 Task: Create a due date automation trigger when advanced on, on the tuesday after a card is due add fields with custom field "Resume" set to a date between 1 and 7 days from now at 11:00 AM.
Action: Mouse moved to (1255, 103)
Screenshot: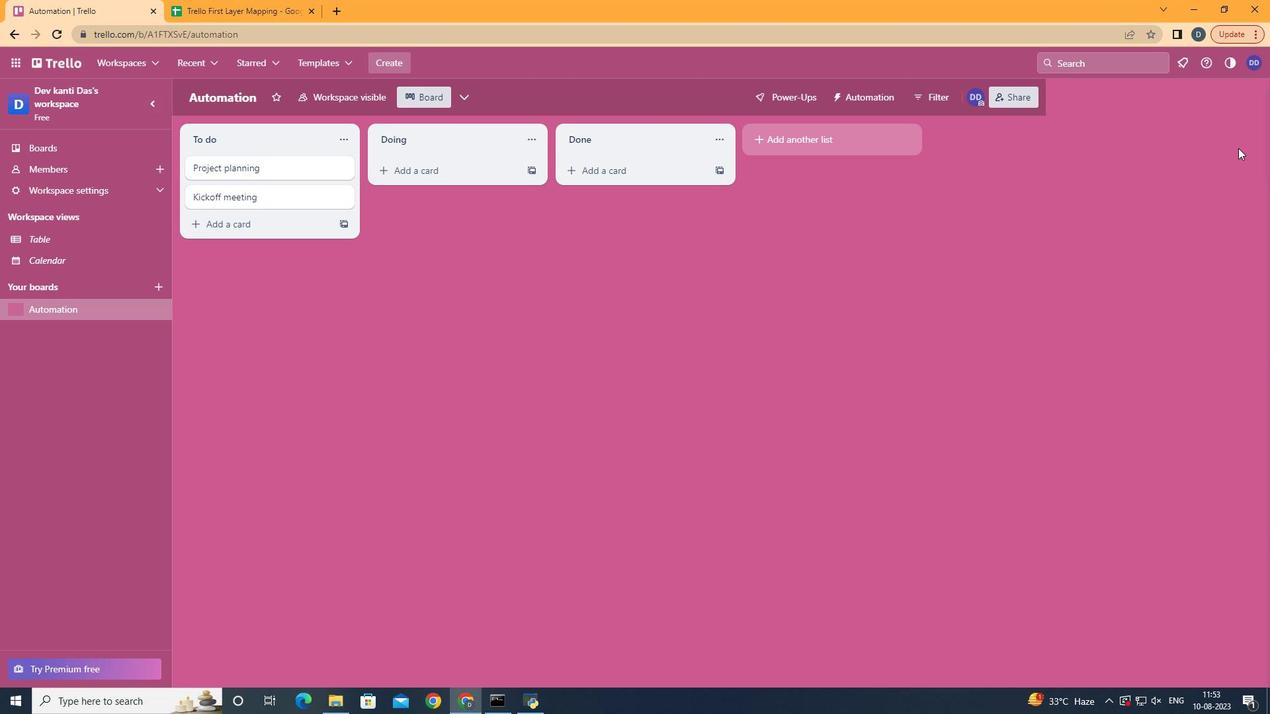 
Action: Mouse pressed left at (1255, 103)
Screenshot: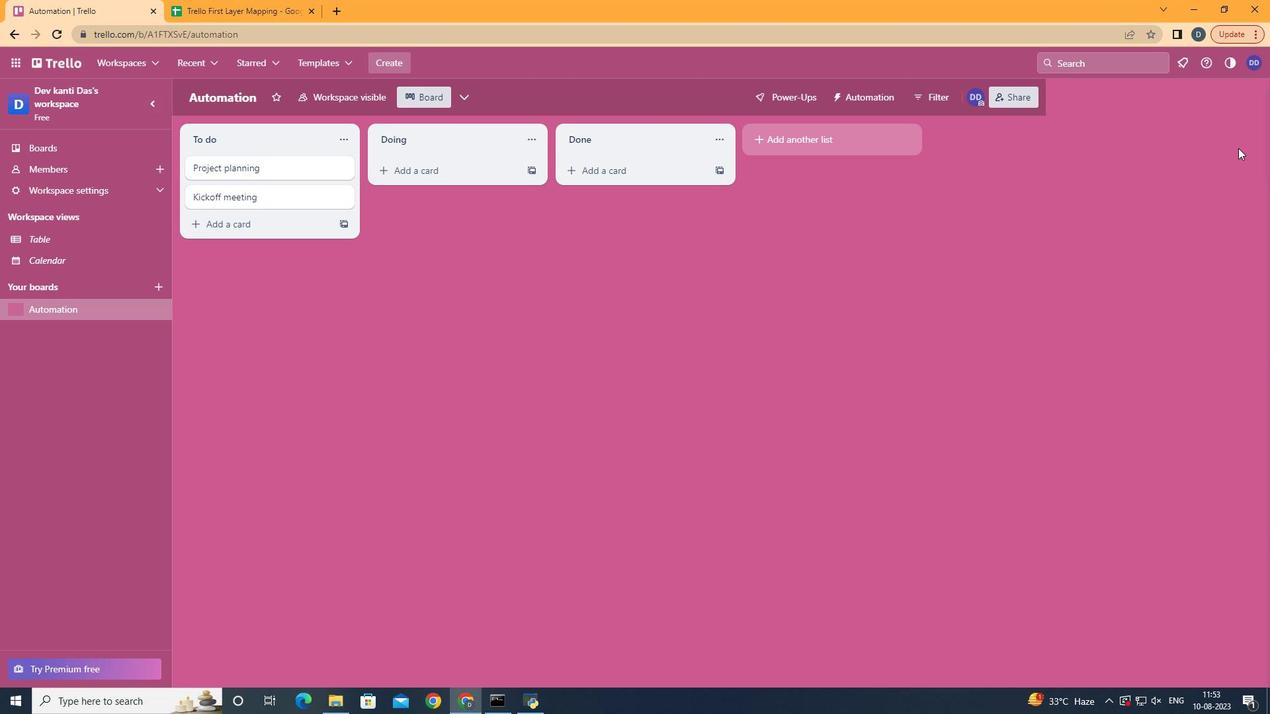 
Action: Mouse moved to (1162, 291)
Screenshot: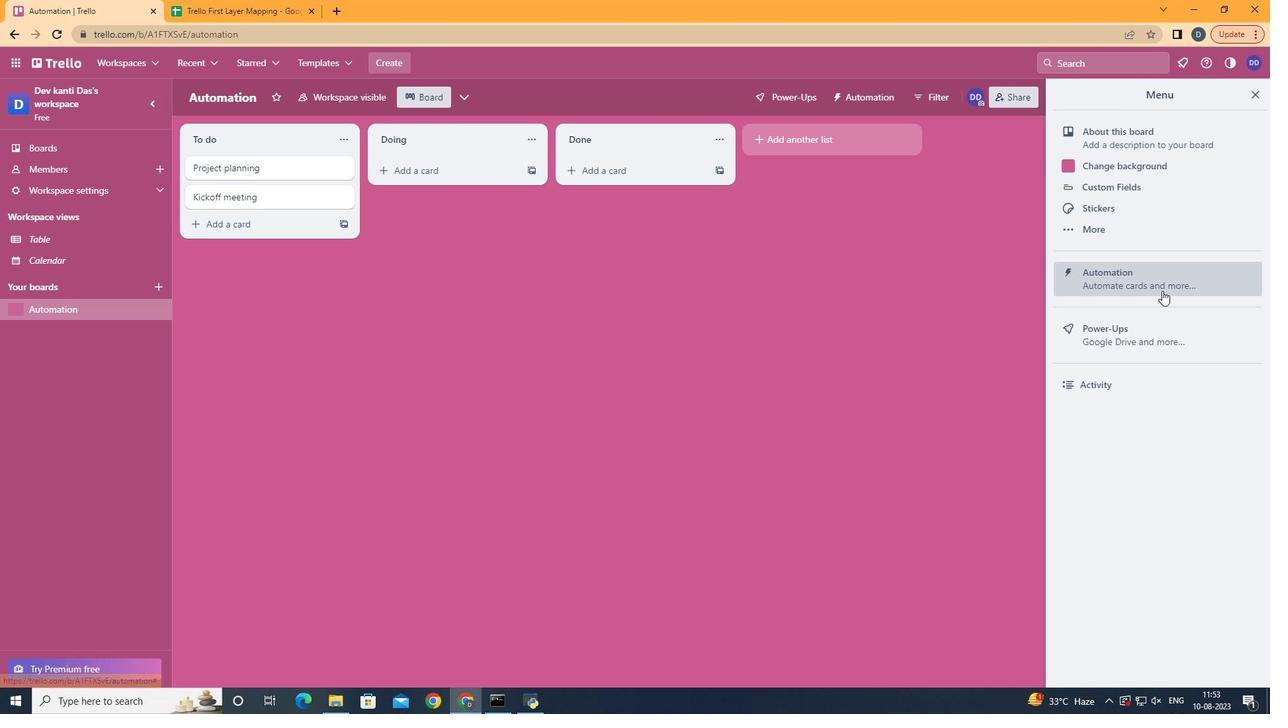 
Action: Mouse pressed left at (1162, 291)
Screenshot: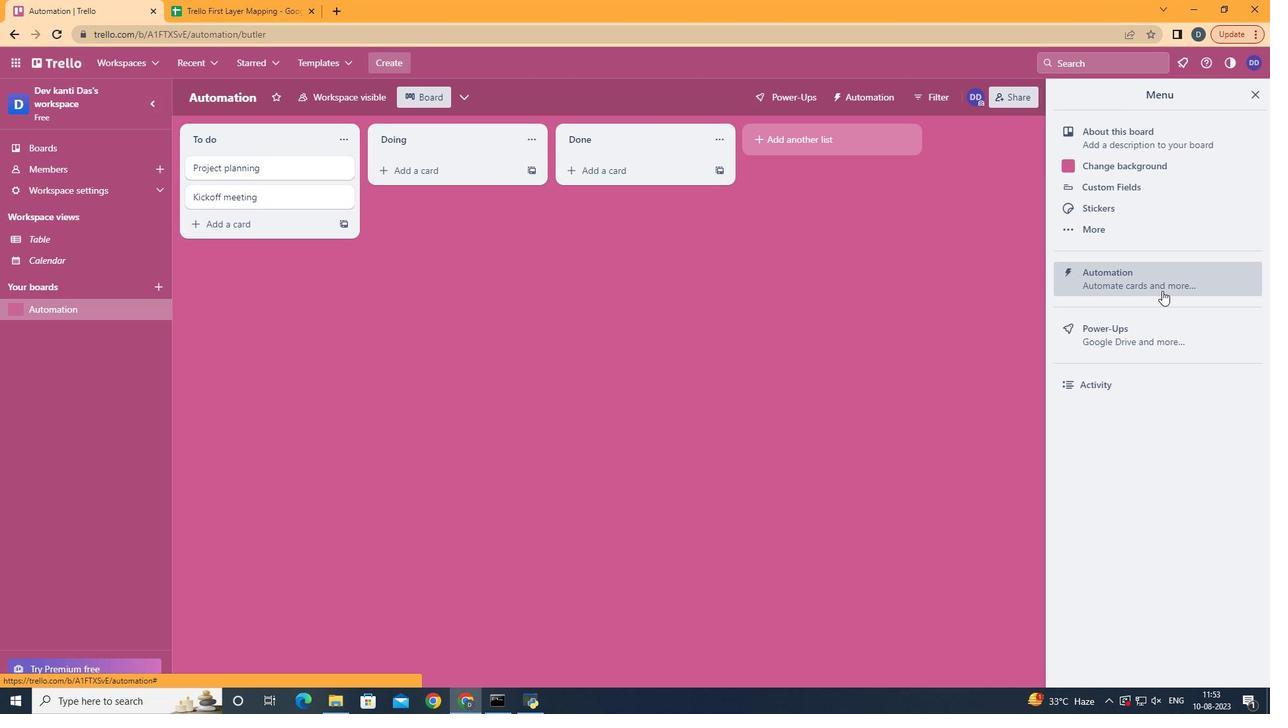 
Action: Mouse moved to (238, 256)
Screenshot: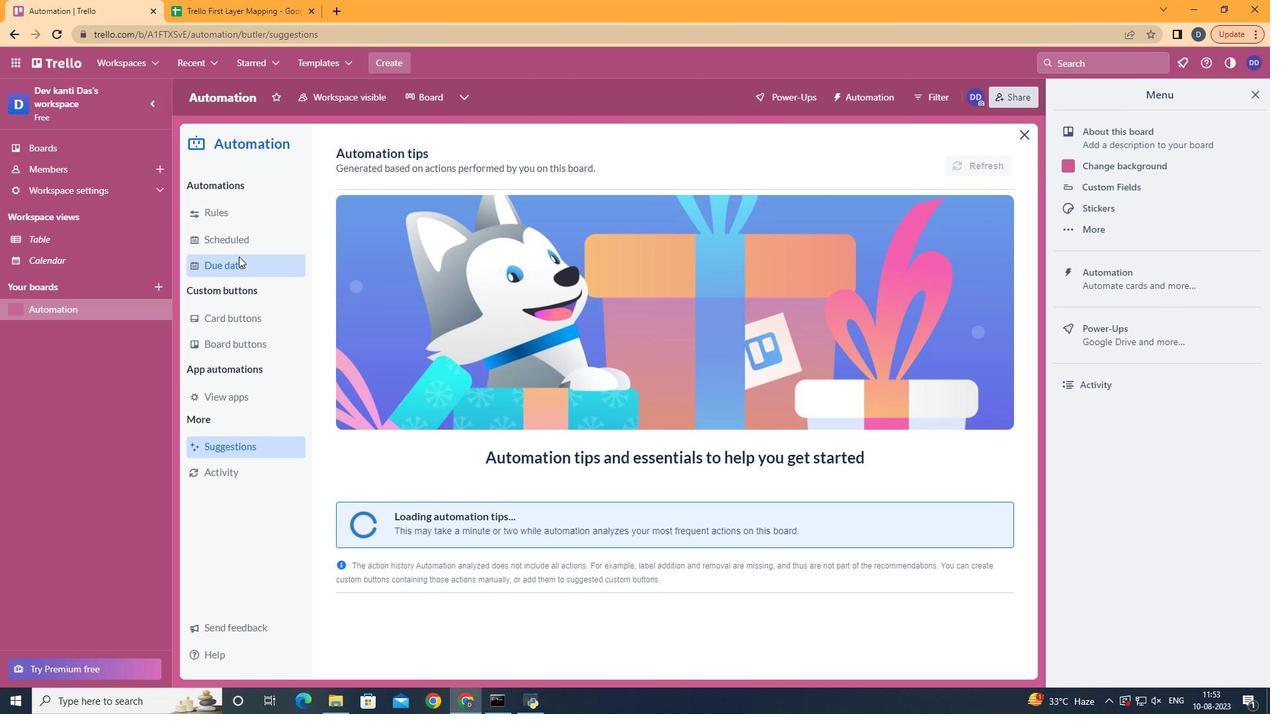 
Action: Mouse pressed left at (238, 256)
Screenshot: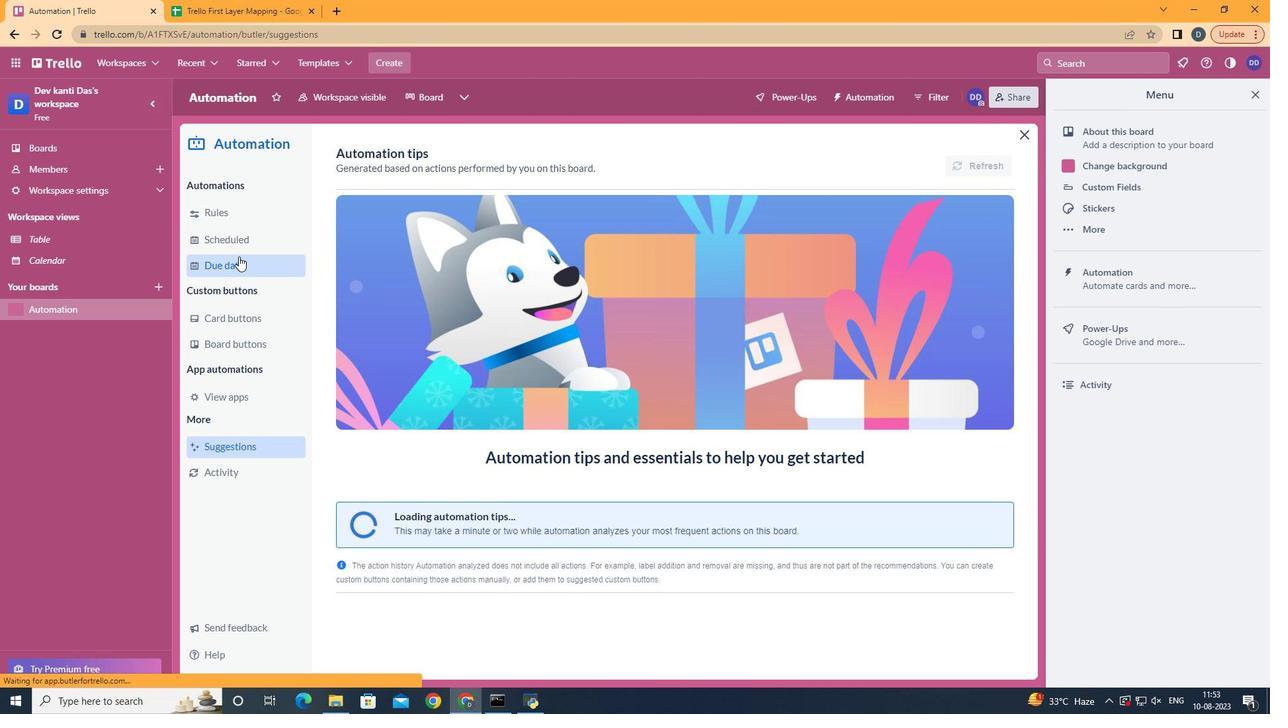 
Action: Mouse moved to (930, 158)
Screenshot: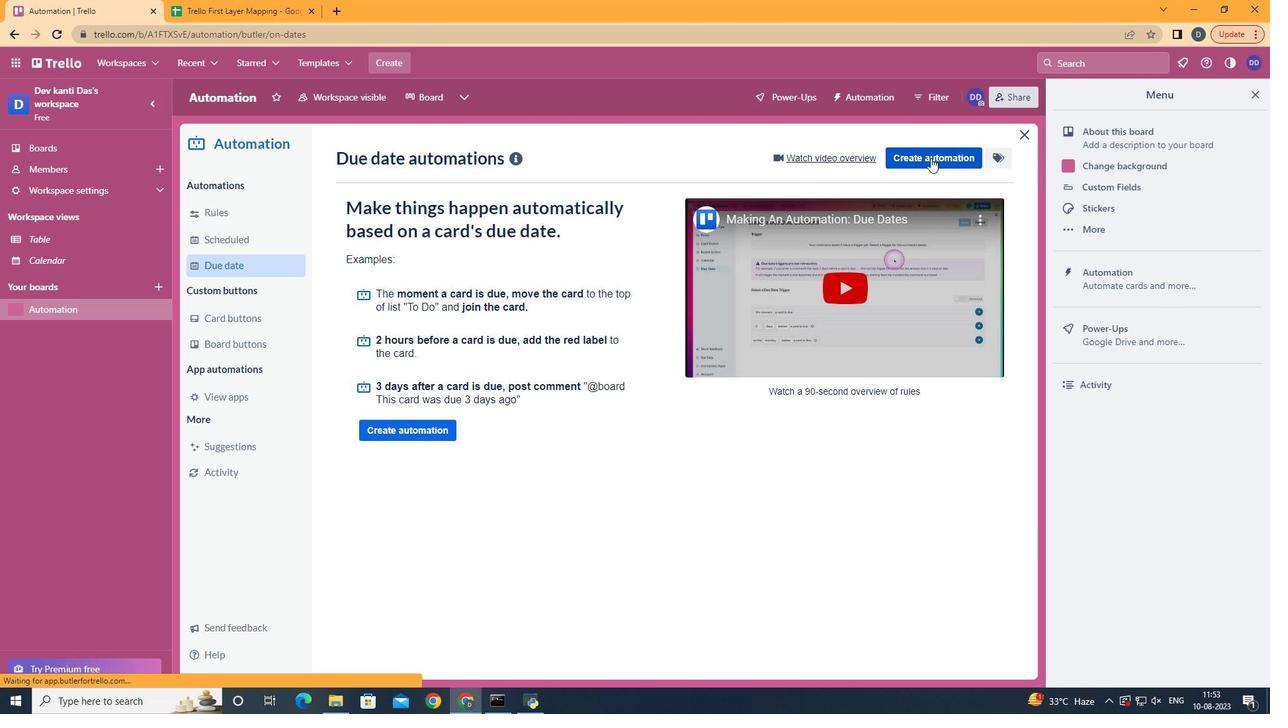 
Action: Mouse pressed left at (930, 158)
Screenshot: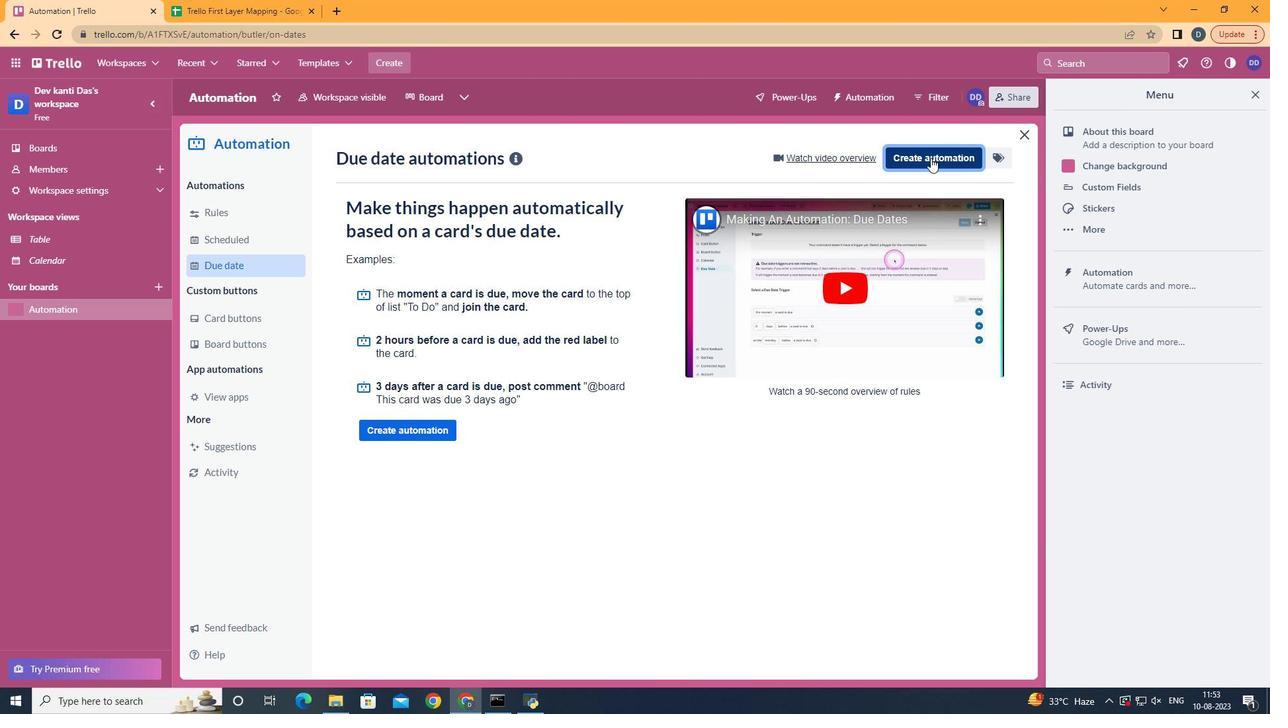
Action: Mouse moved to (725, 281)
Screenshot: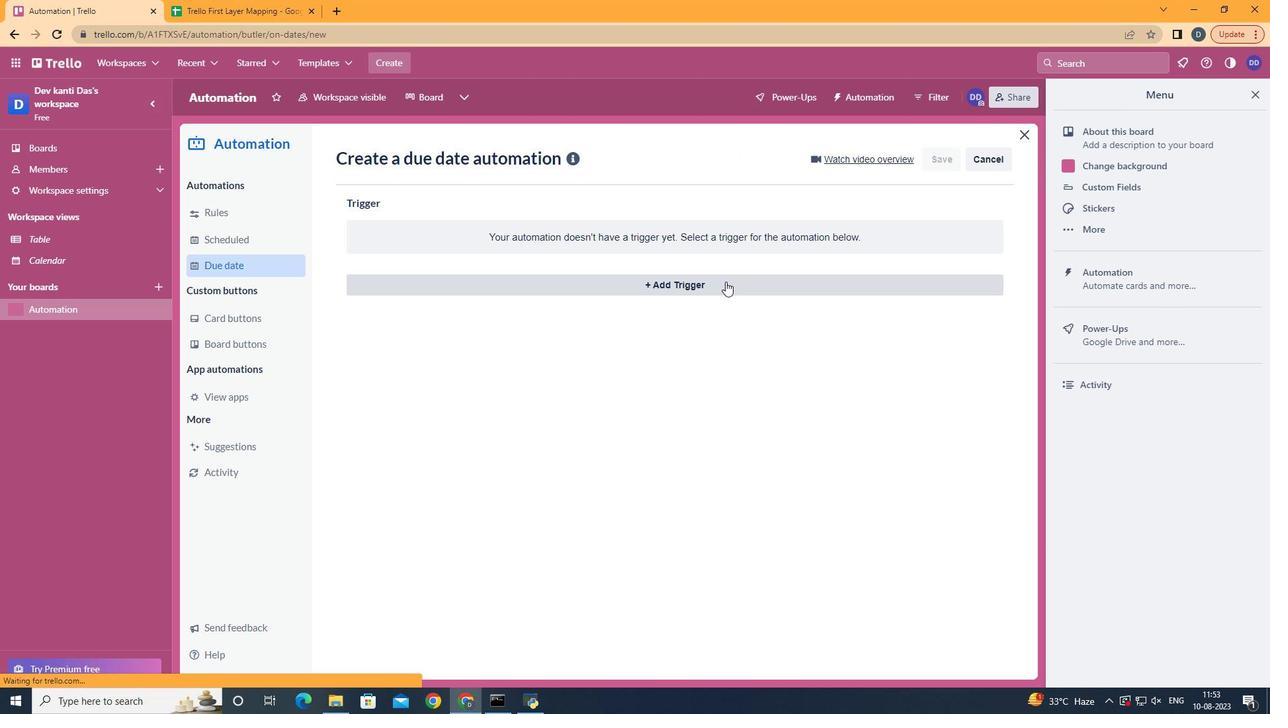 
Action: Mouse pressed left at (725, 281)
Screenshot: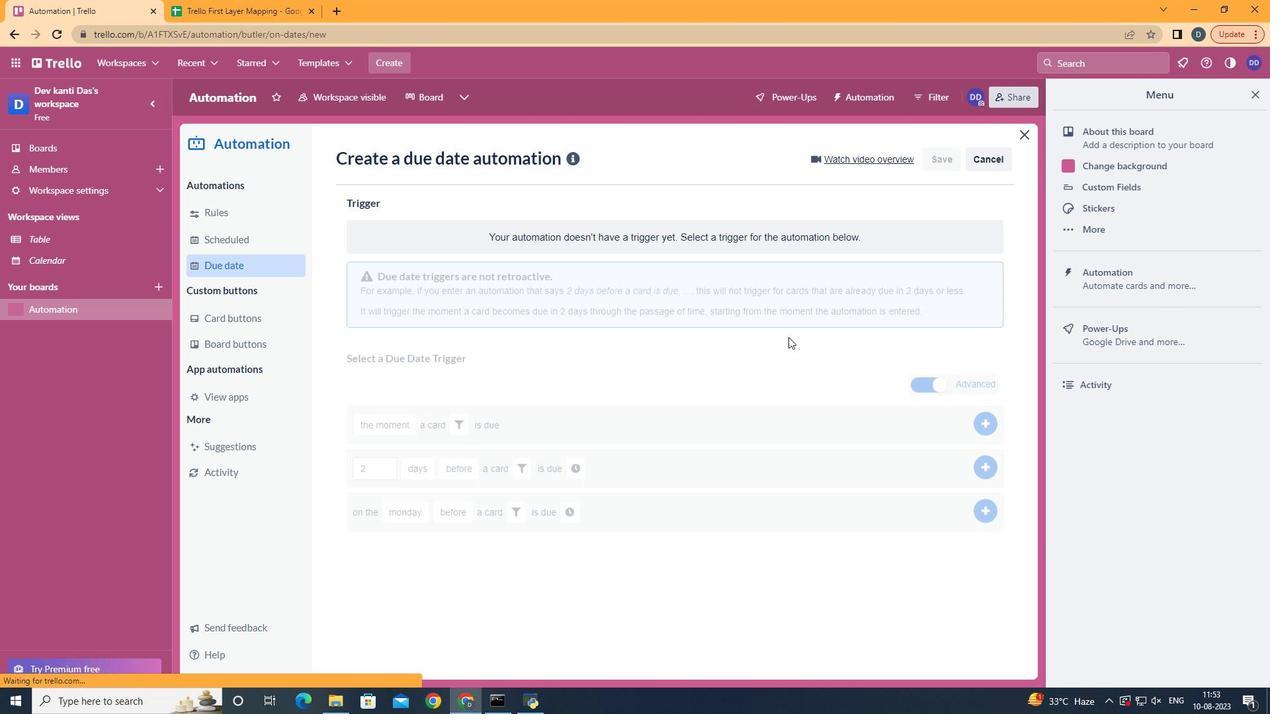 
Action: Mouse moved to (420, 364)
Screenshot: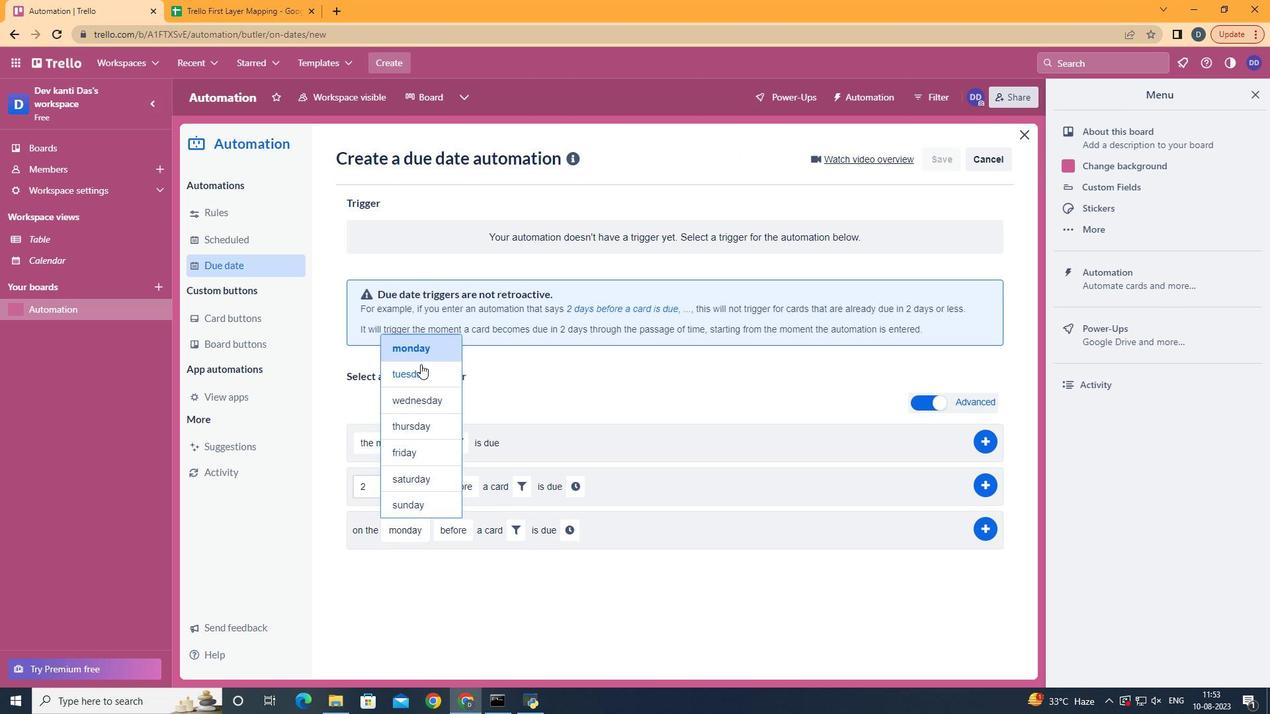 
Action: Mouse pressed left at (420, 364)
Screenshot: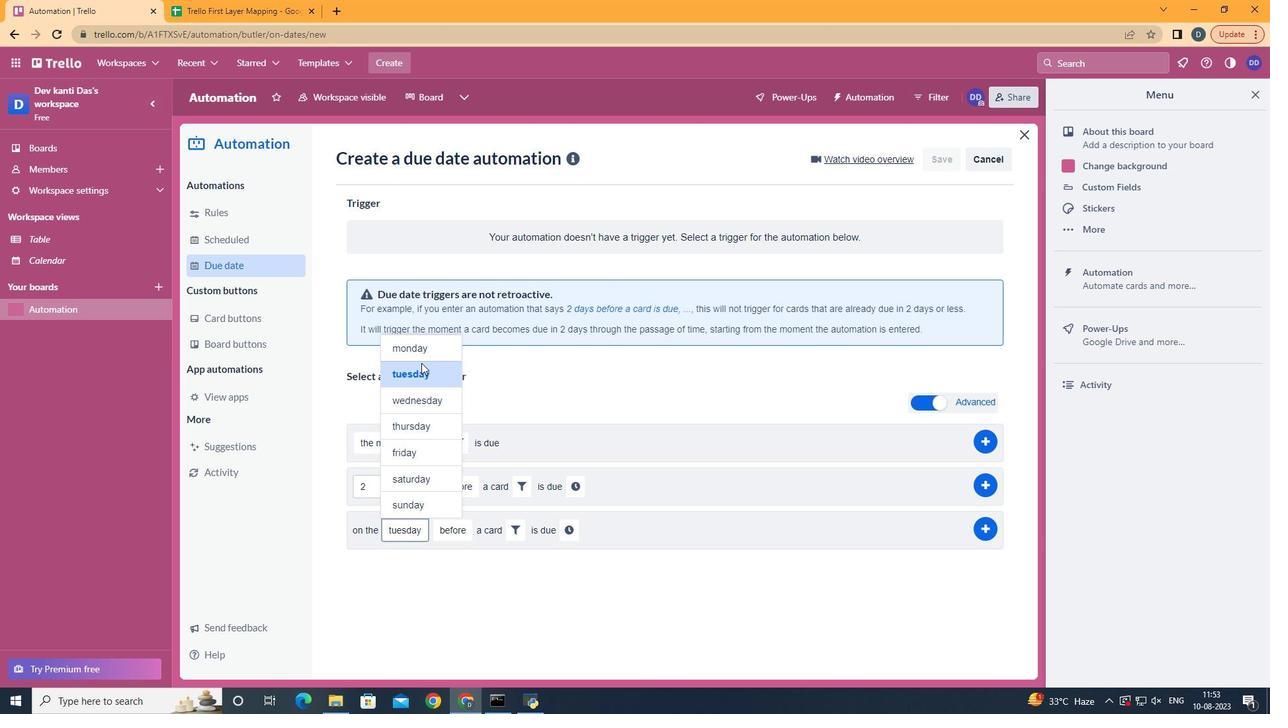 
Action: Mouse moved to (463, 572)
Screenshot: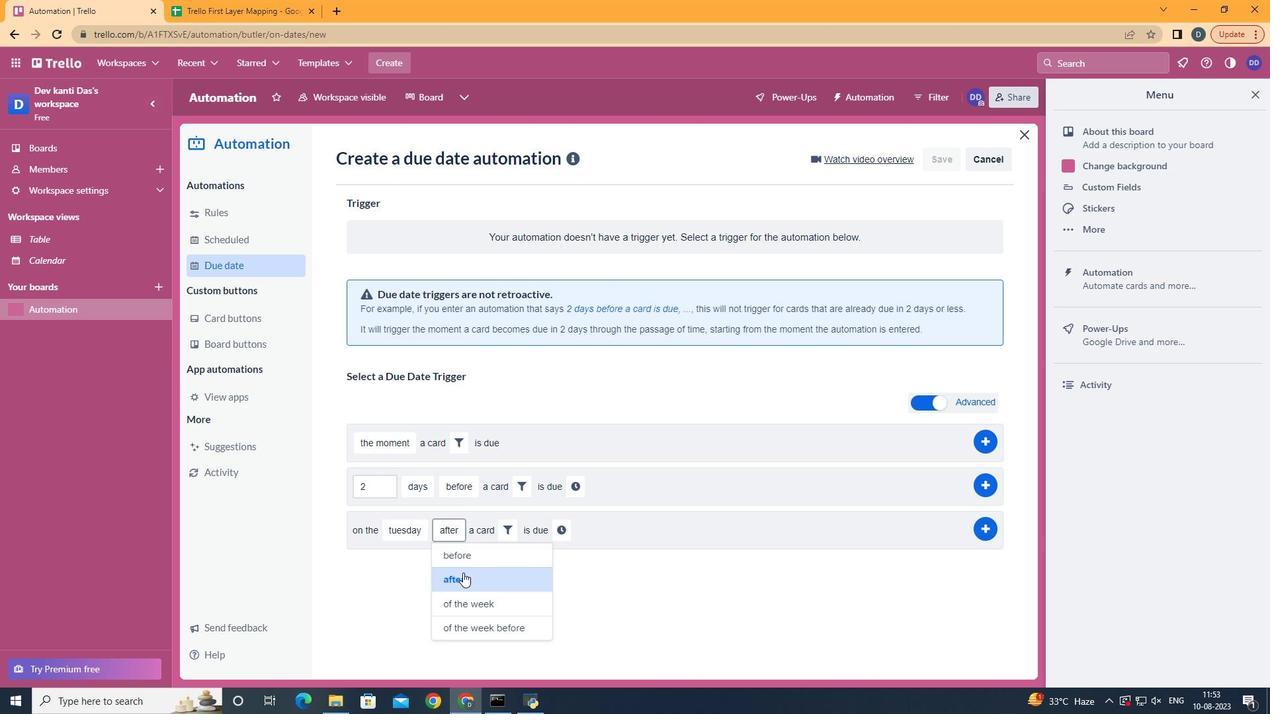 
Action: Mouse pressed left at (463, 572)
Screenshot: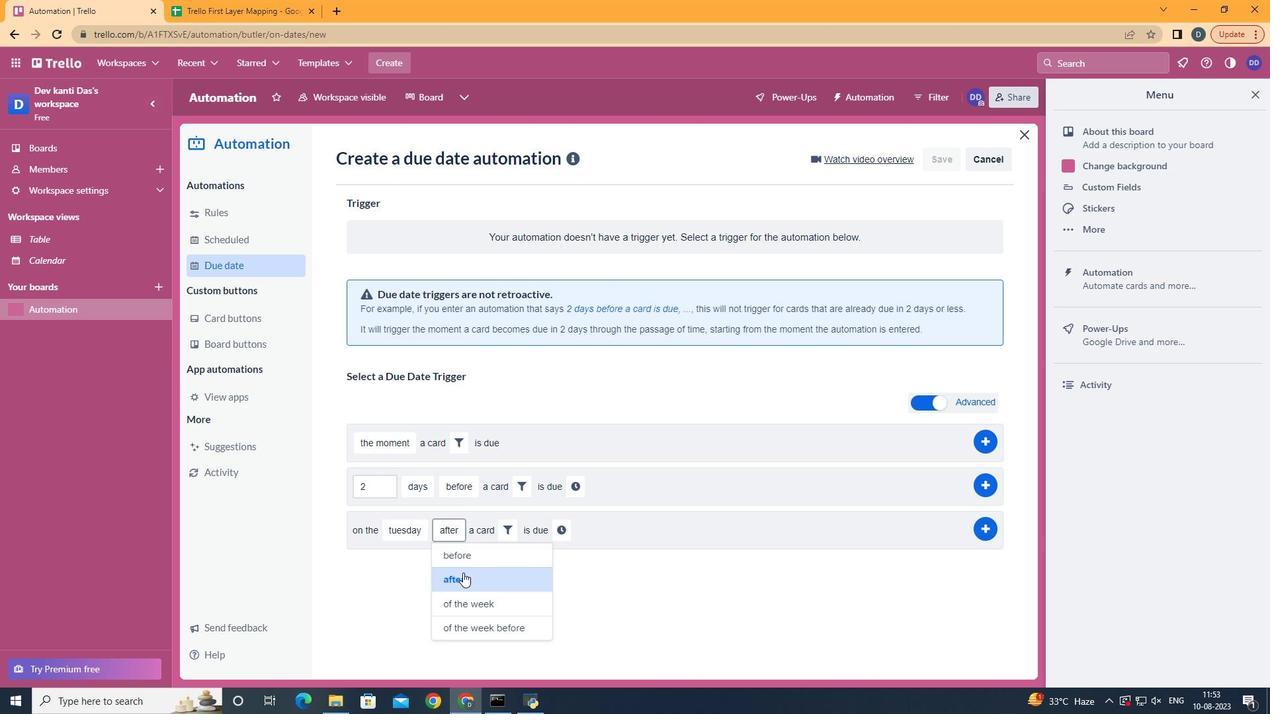 
Action: Mouse moved to (511, 533)
Screenshot: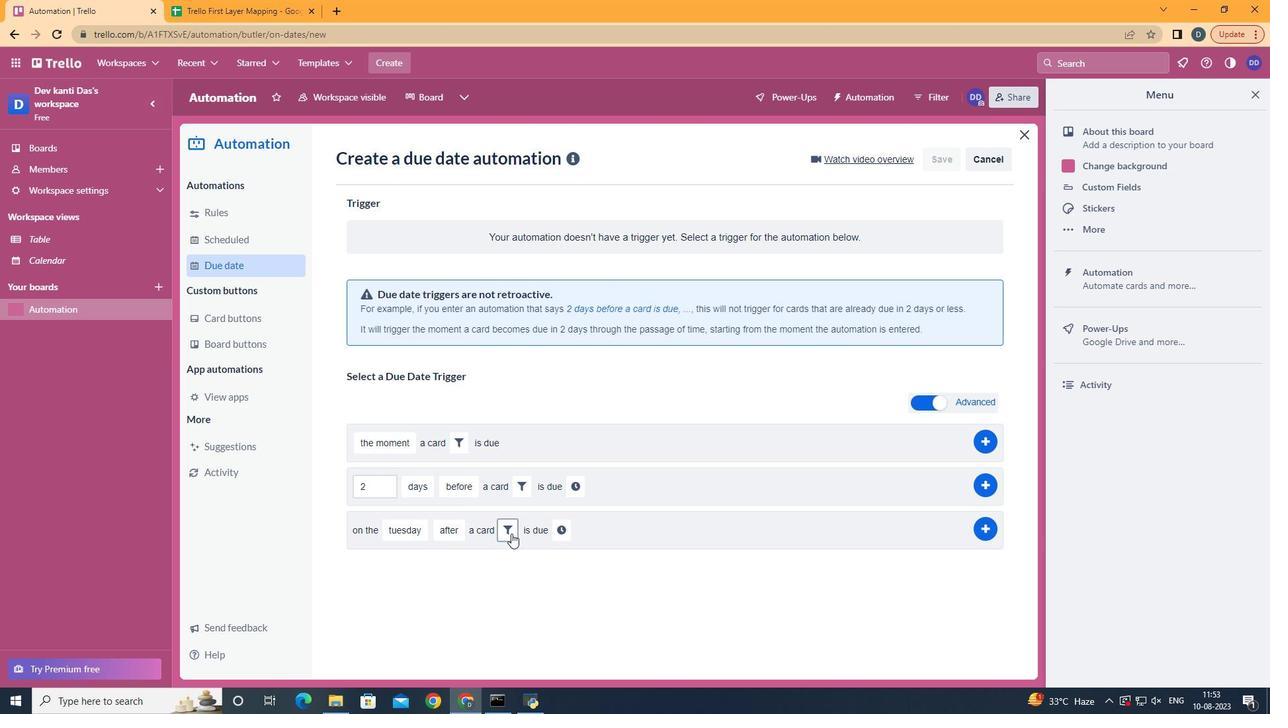 
Action: Mouse pressed left at (511, 533)
Screenshot: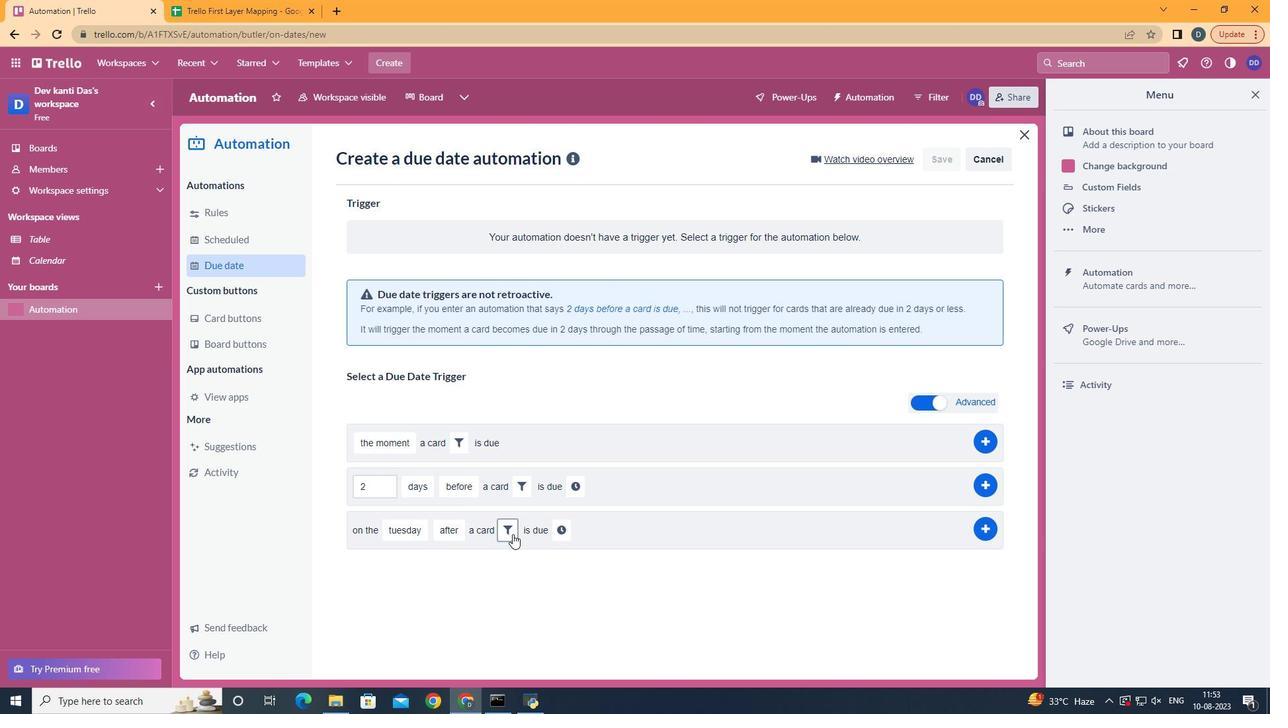 
Action: Mouse moved to (713, 573)
Screenshot: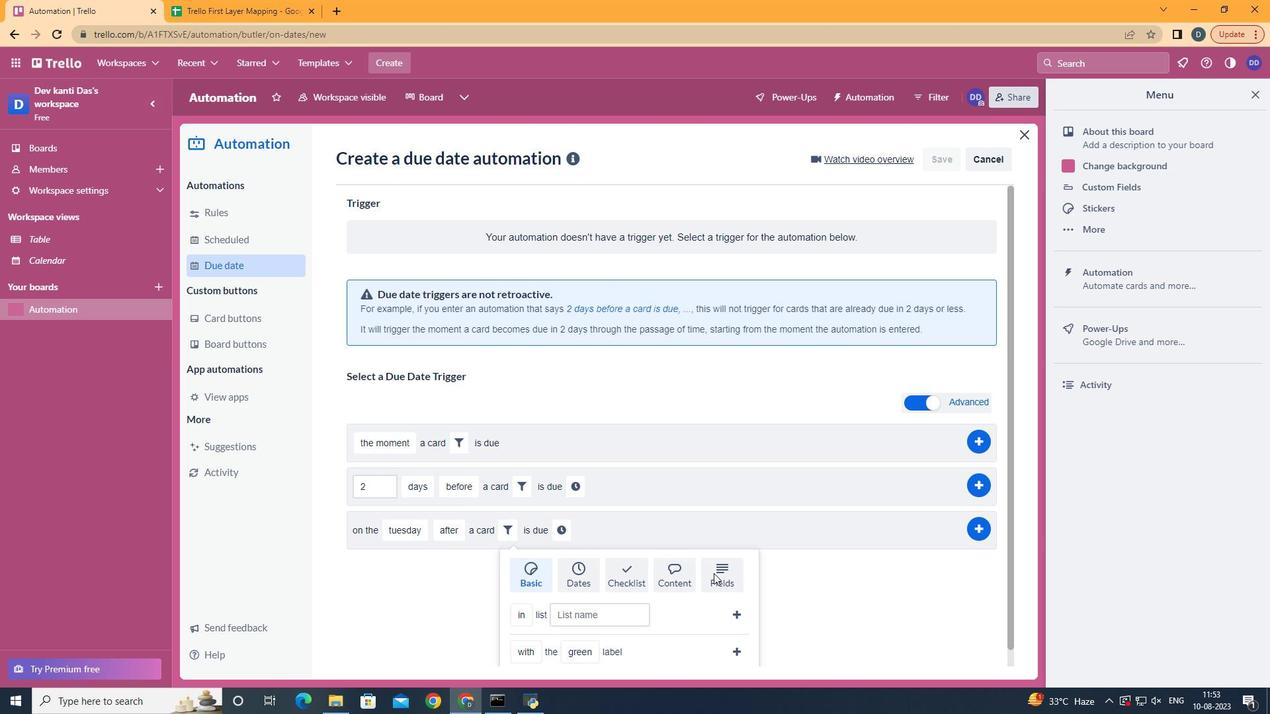 
Action: Mouse pressed left at (713, 573)
Screenshot: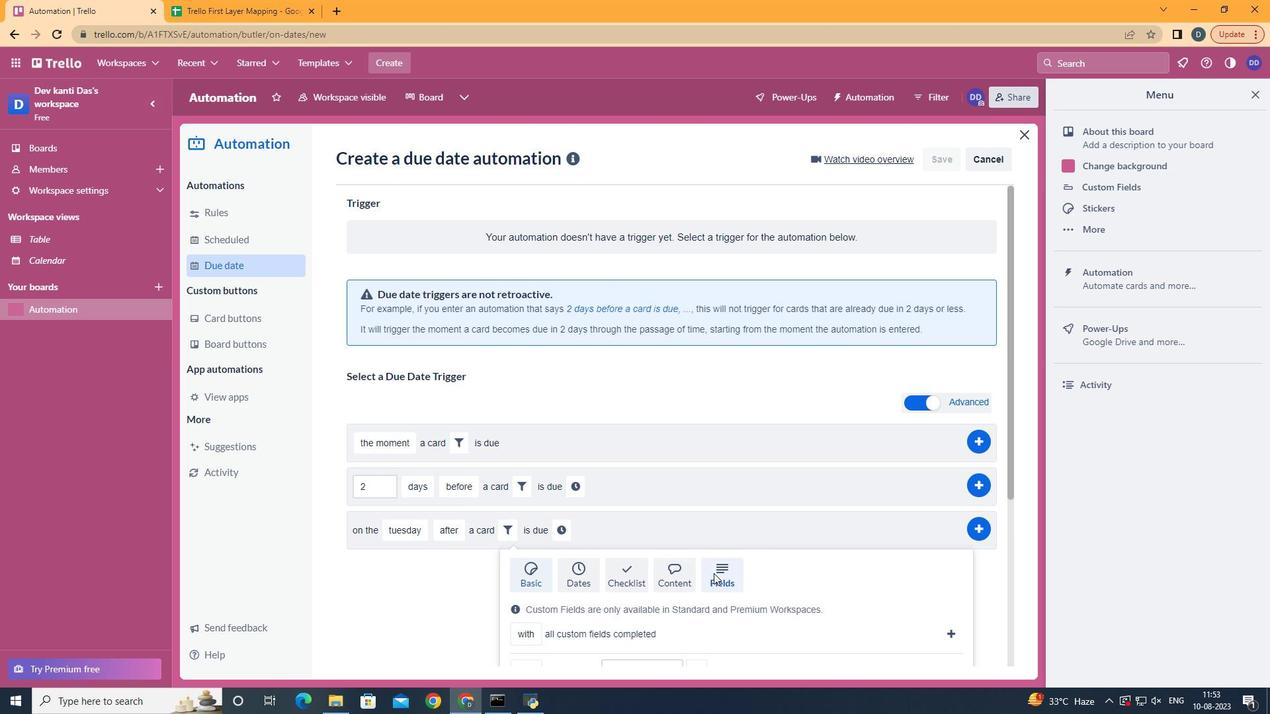 
Action: Mouse scrolled (713, 572) with delta (0, 0)
Screenshot: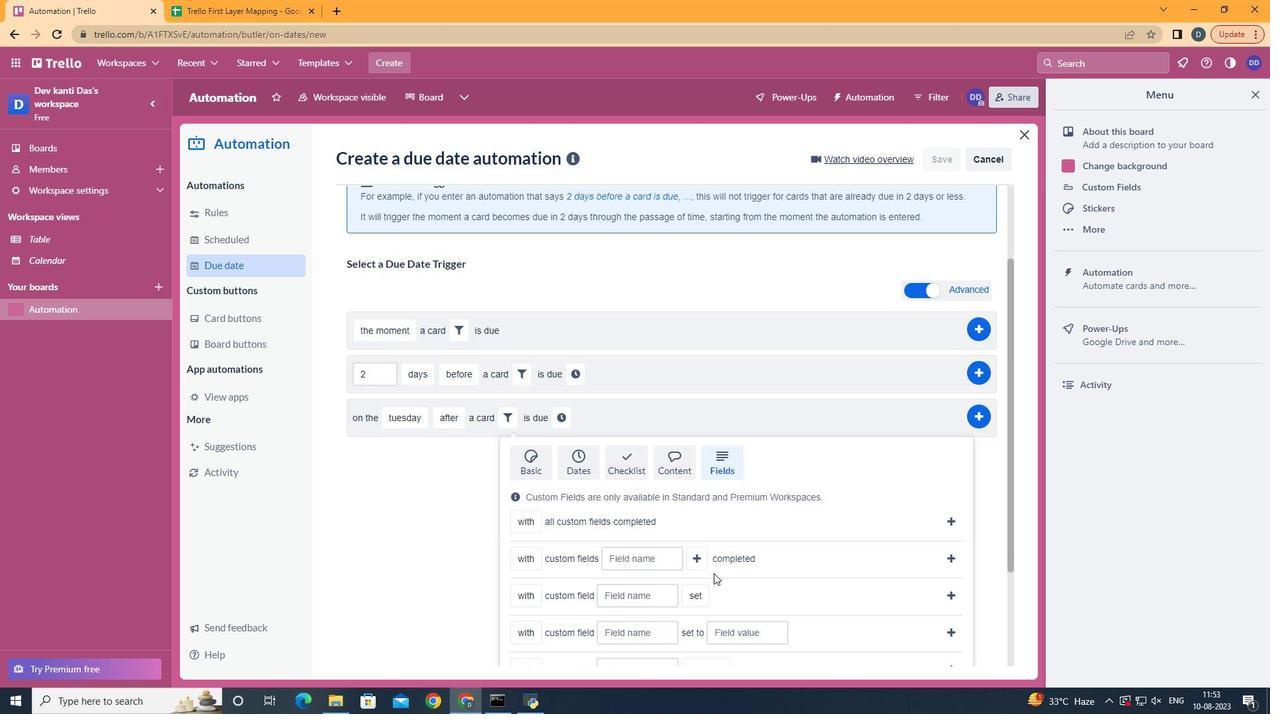 
Action: Mouse scrolled (713, 572) with delta (0, 0)
Screenshot: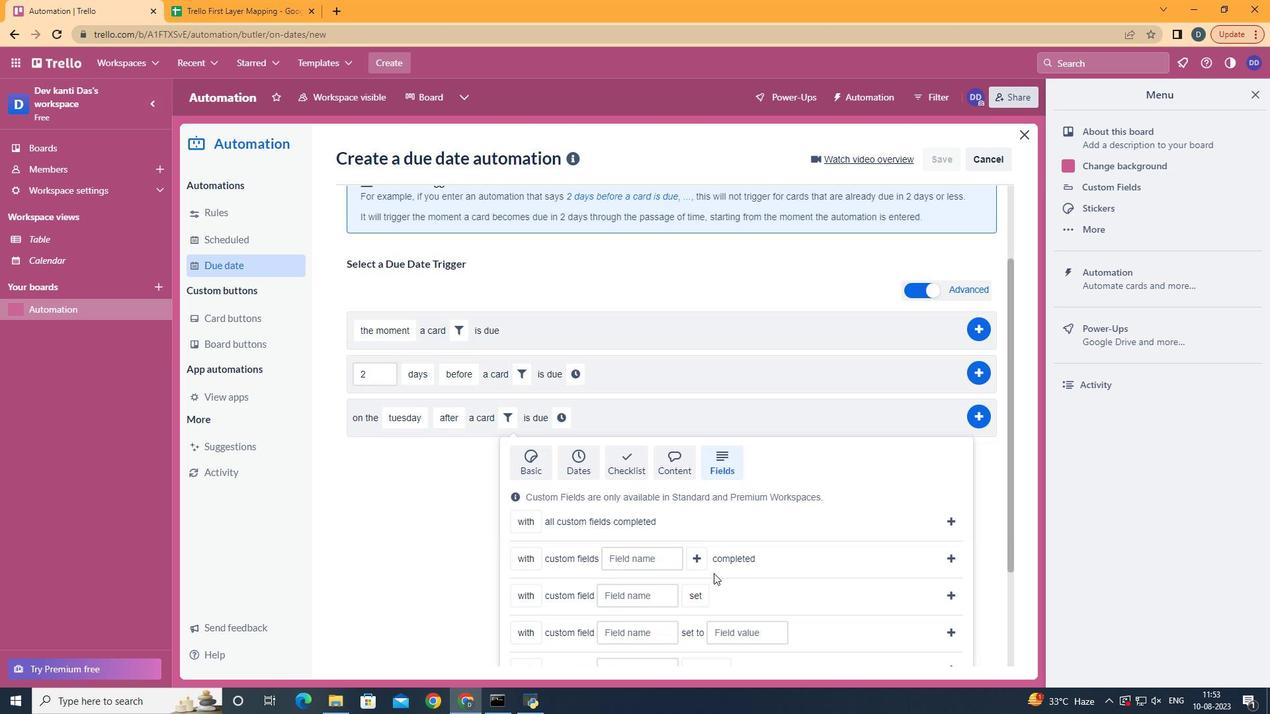 
Action: Mouse scrolled (713, 572) with delta (0, 0)
Screenshot: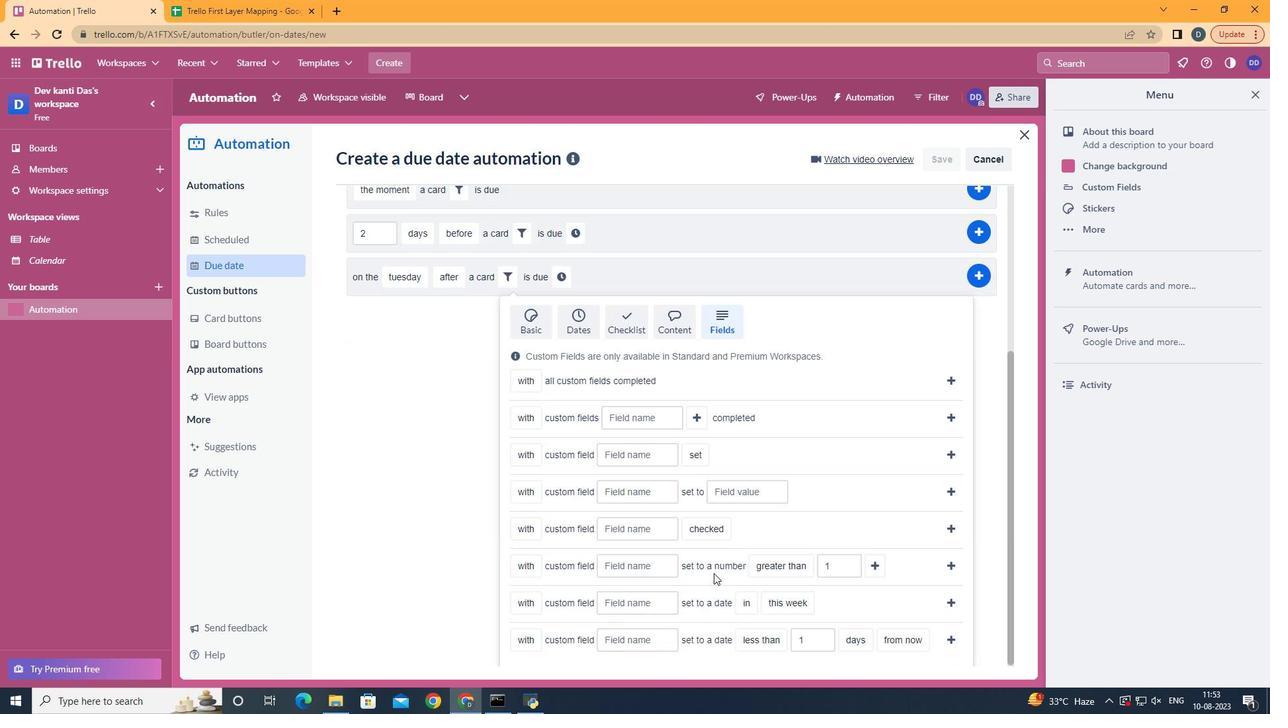 
Action: Mouse scrolled (713, 572) with delta (0, 0)
Screenshot: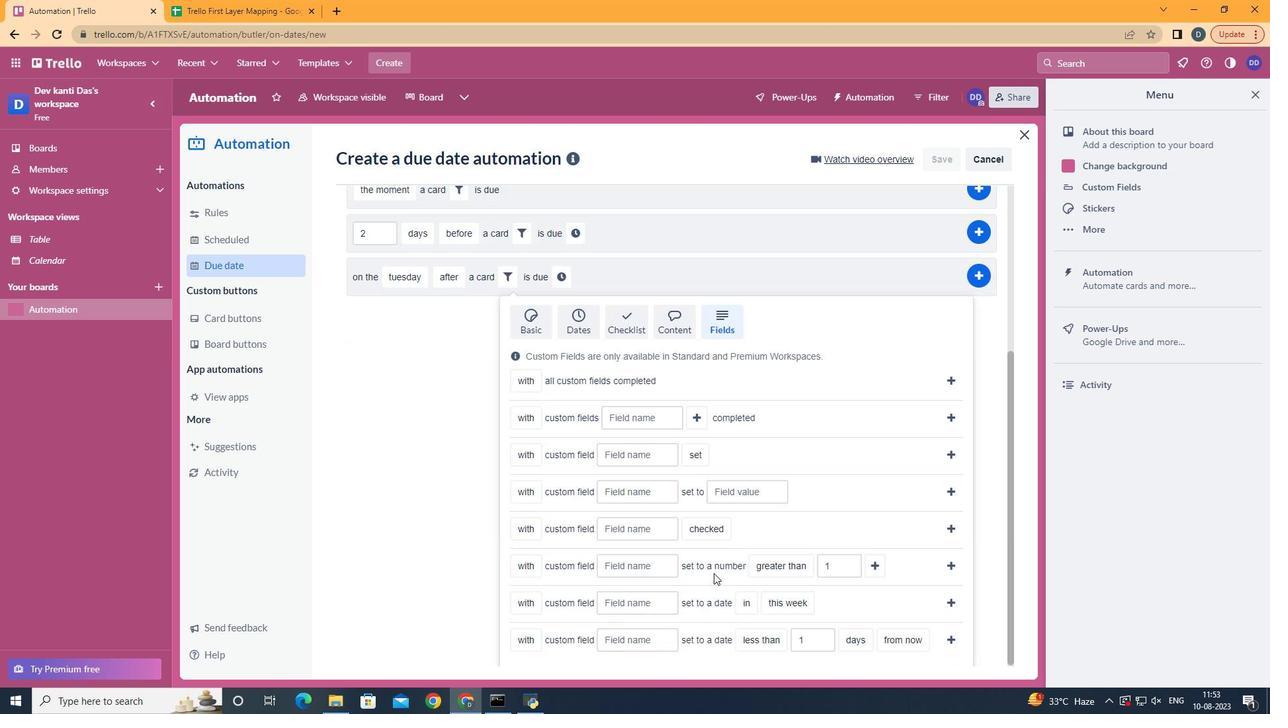 
Action: Mouse scrolled (713, 572) with delta (0, 0)
Screenshot: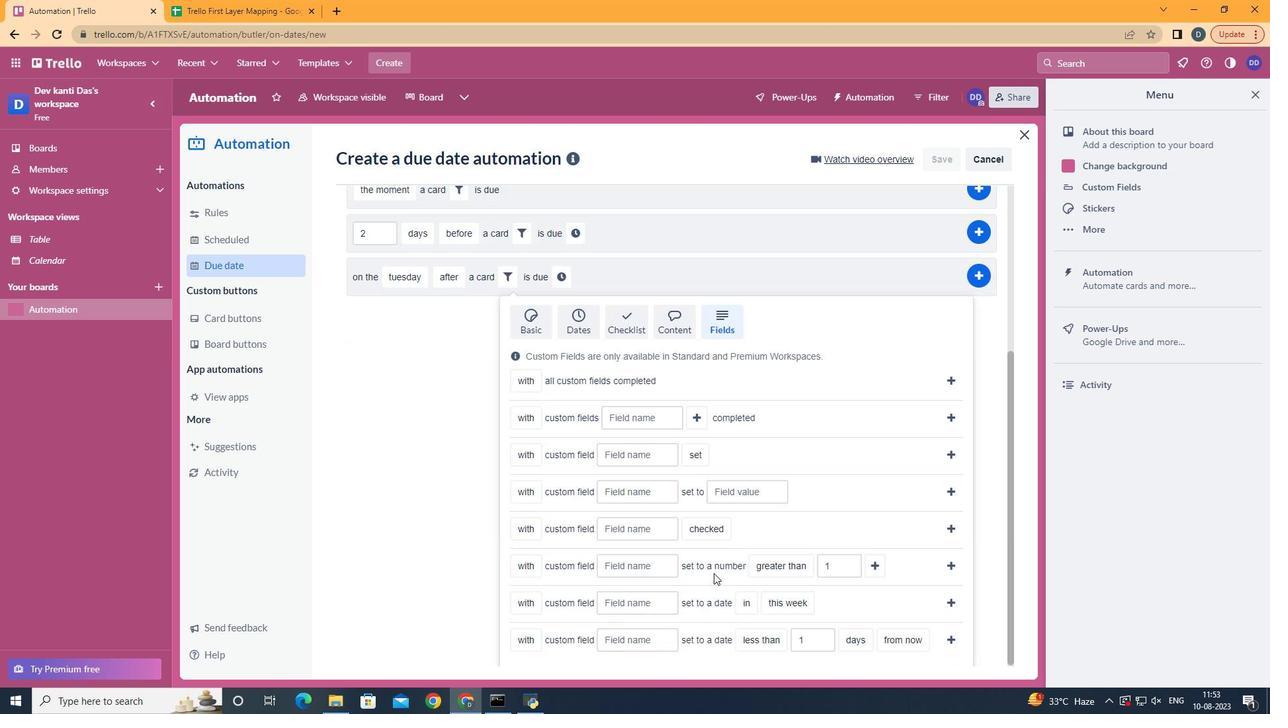 
Action: Mouse moved to (633, 639)
Screenshot: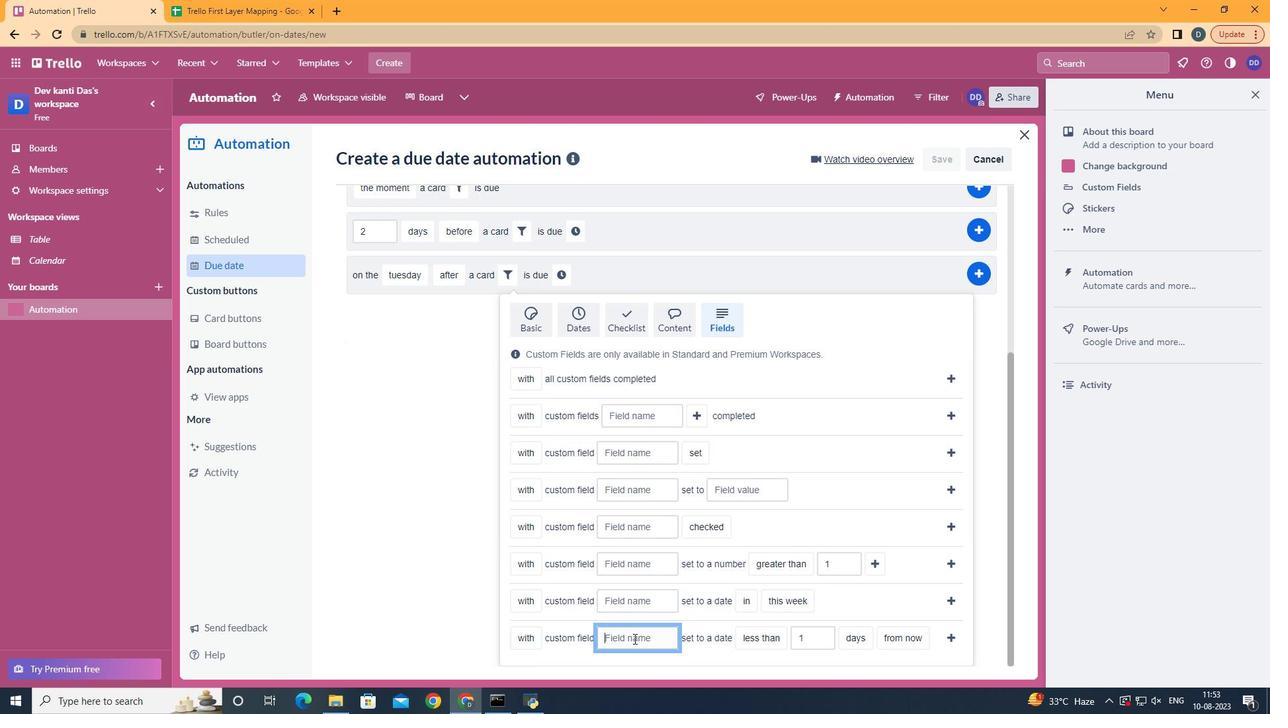 
Action: Mouse pressed left at (633, 639)
Screenshot: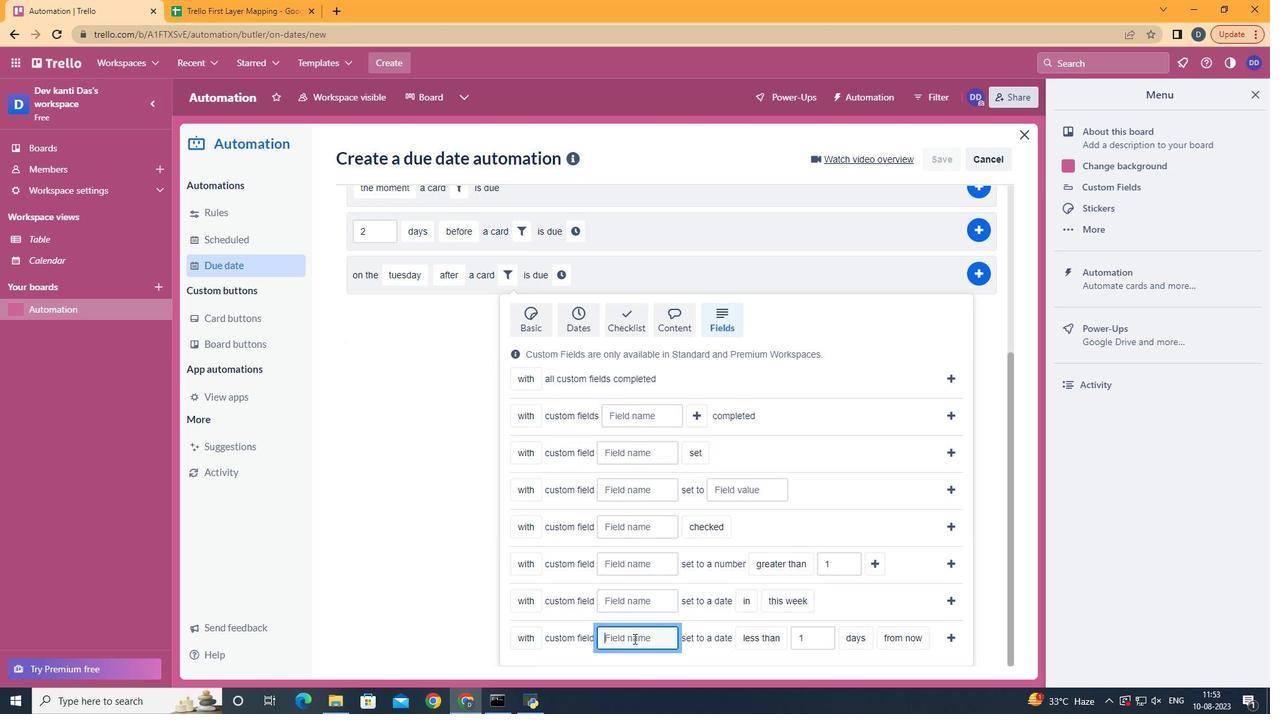 
Action: Key pressed <Key.shift>Resume
Screenshot: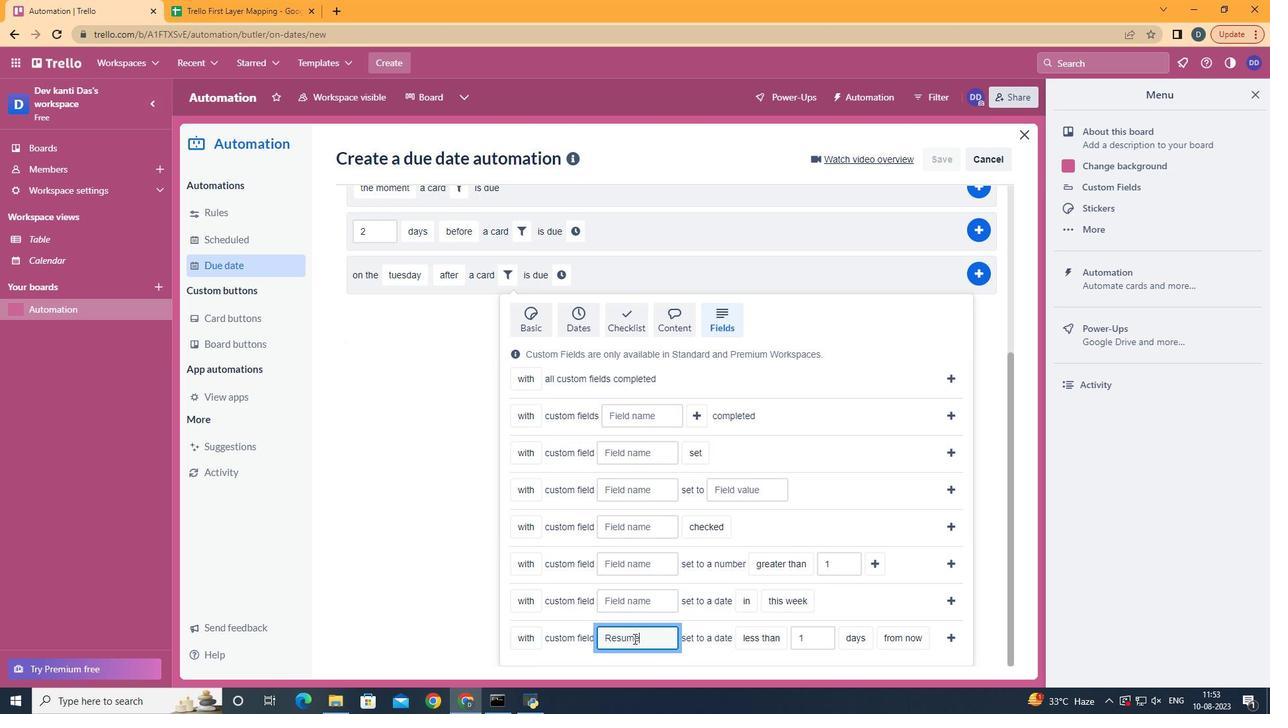 
Action: Mouse moved to (763, 617)
Screenshot: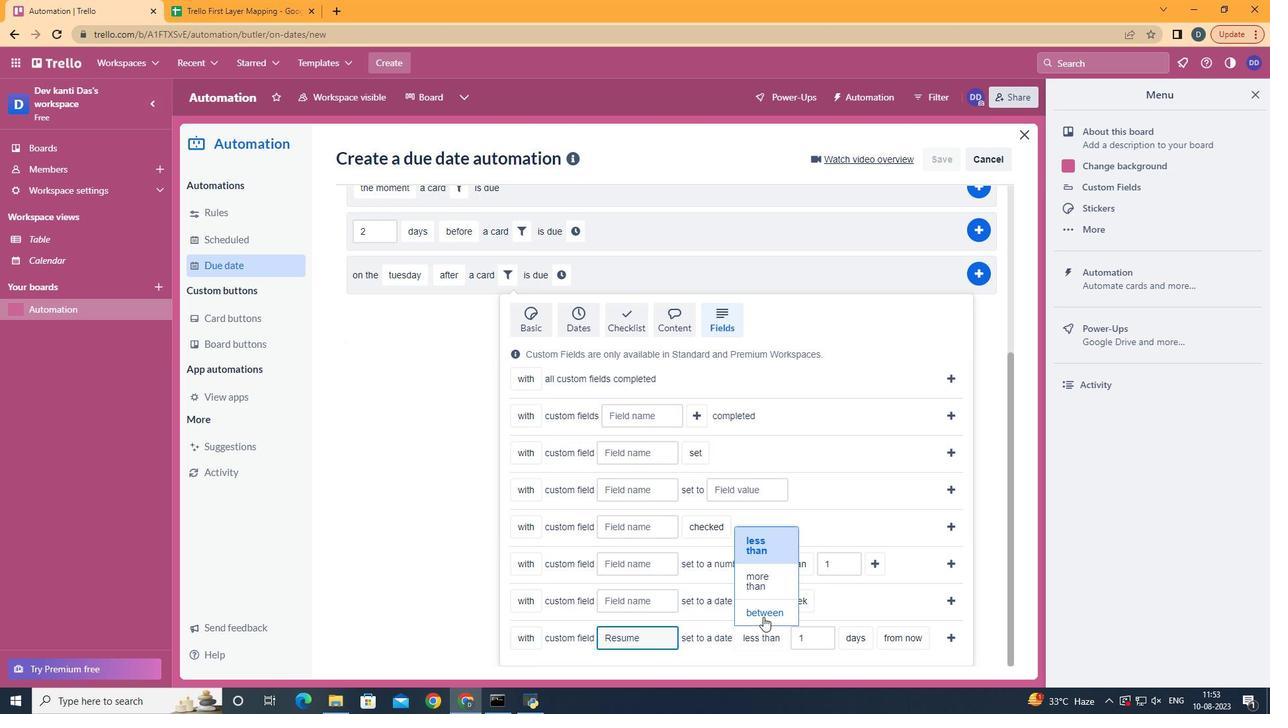 
Action: Mouse pressed left at (763, 617)
Screenshot: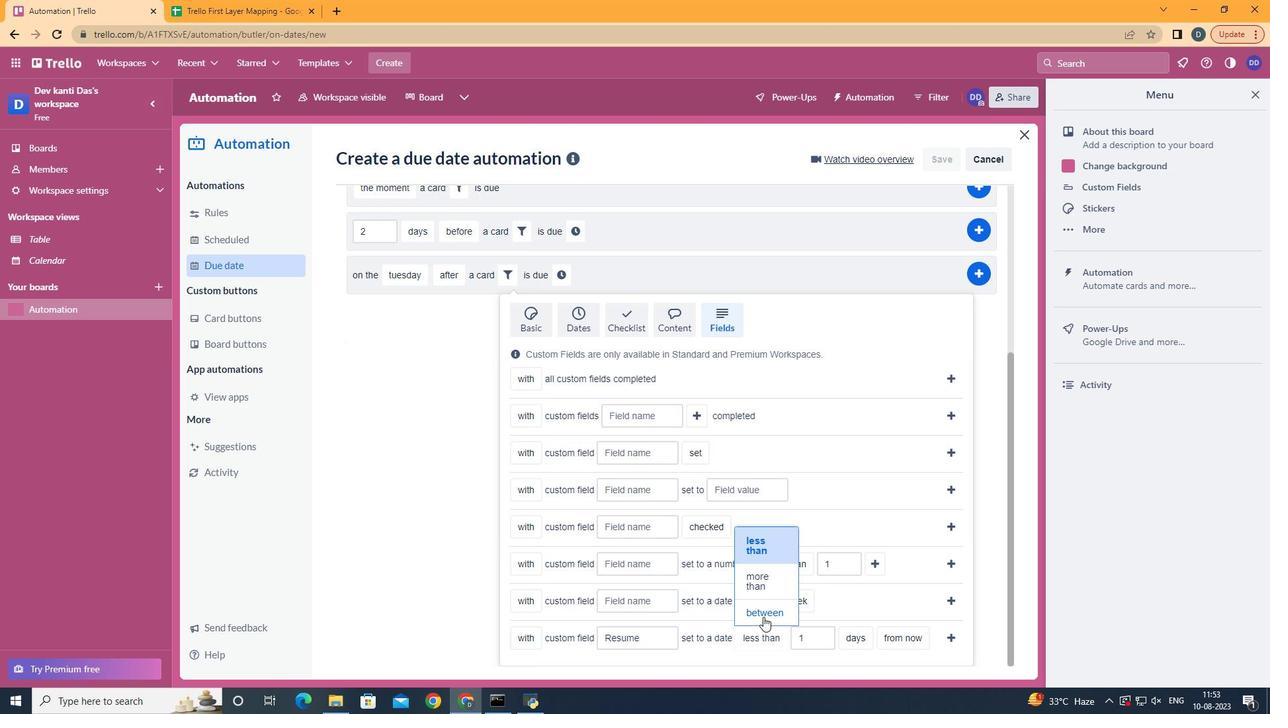 
Action: Mouse moved to (932, 585)
Screenshot: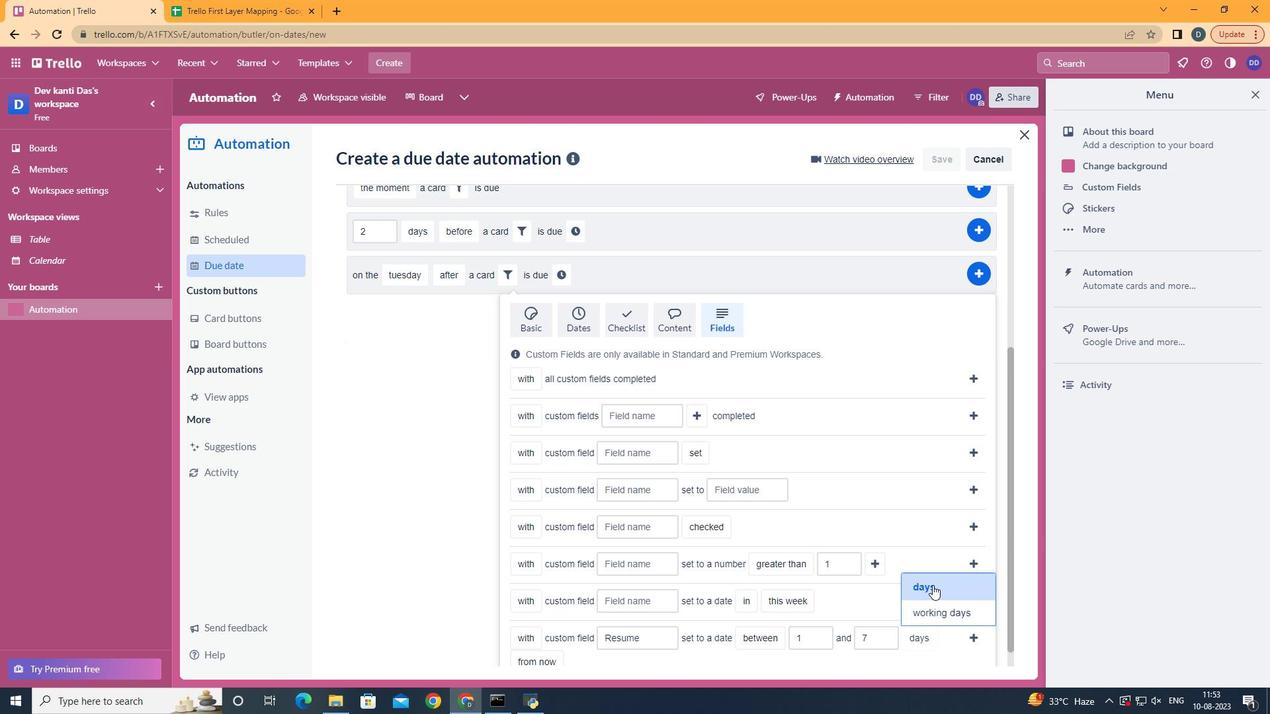 
Action: Mouse pressed left at (932, 585)
Screenshot: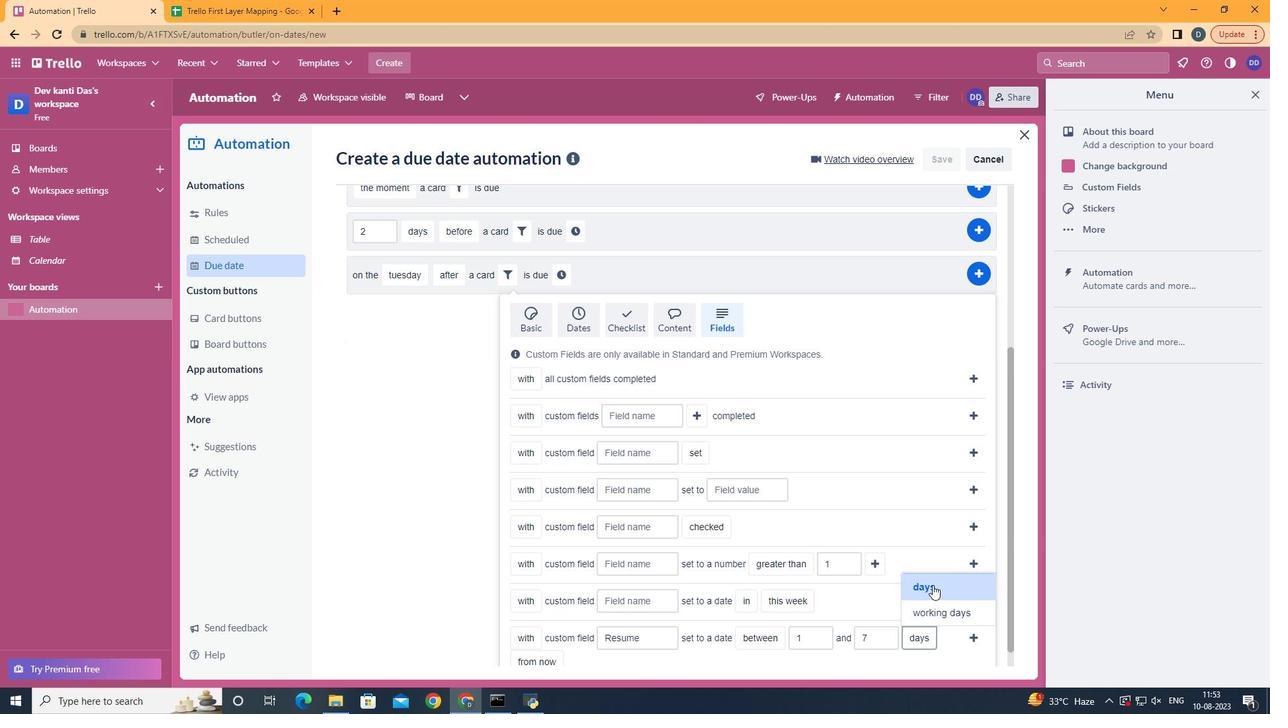 
Action: Mouse scrolled (932, 584) with delta (0, 0)
Screenshot: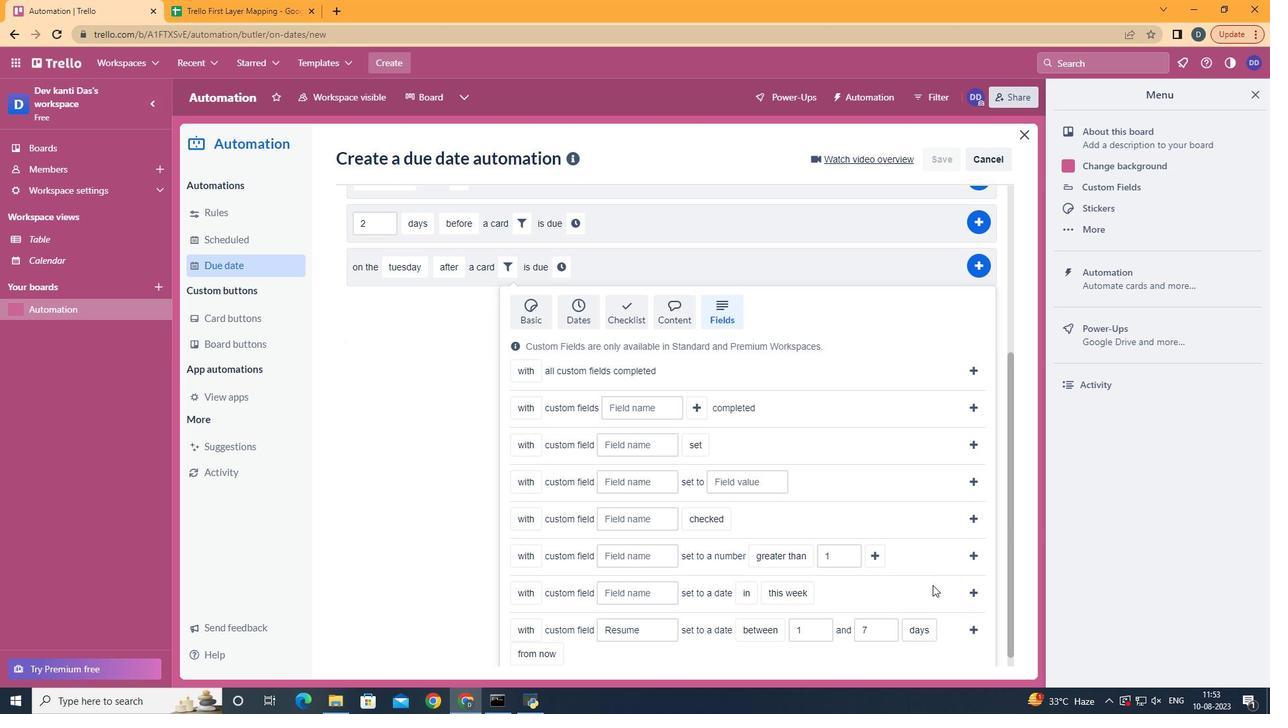 
Action: Mouse scrolled (932, 584) with delta (0, 0)
Screenshot: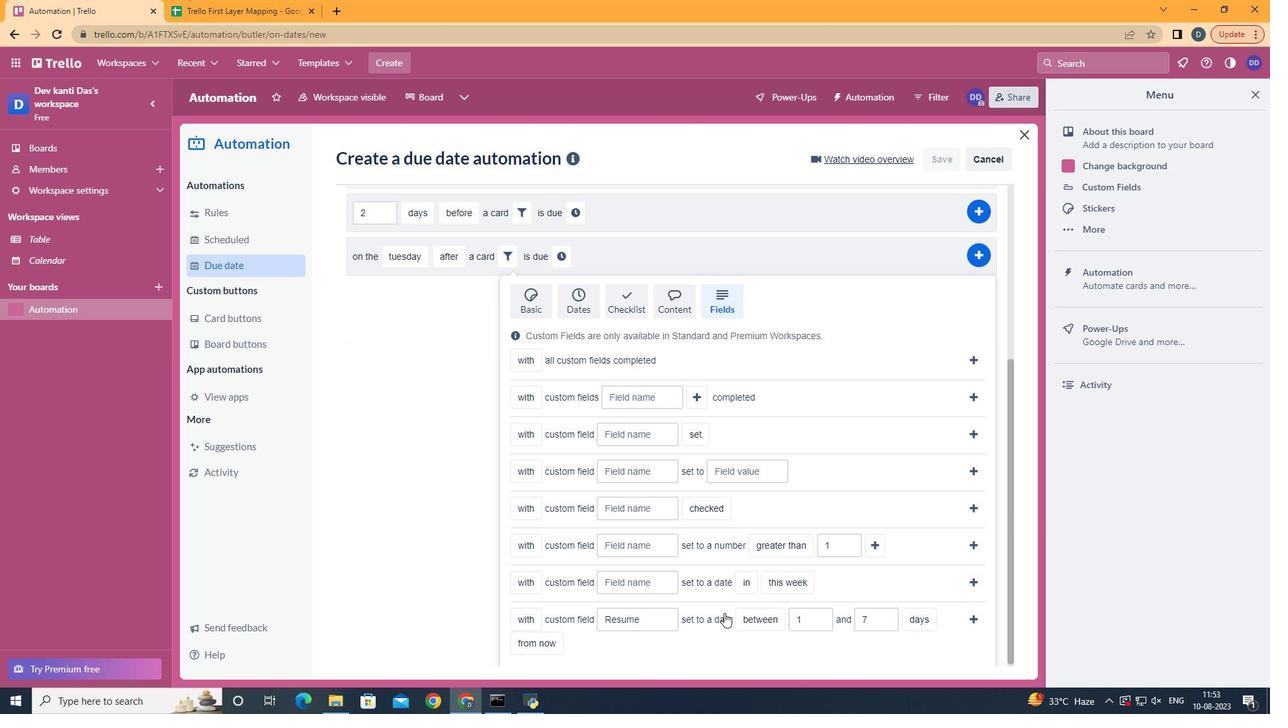 
Action: Mouse scrolled (932, 584) with delta (0, 0)
Screenshot: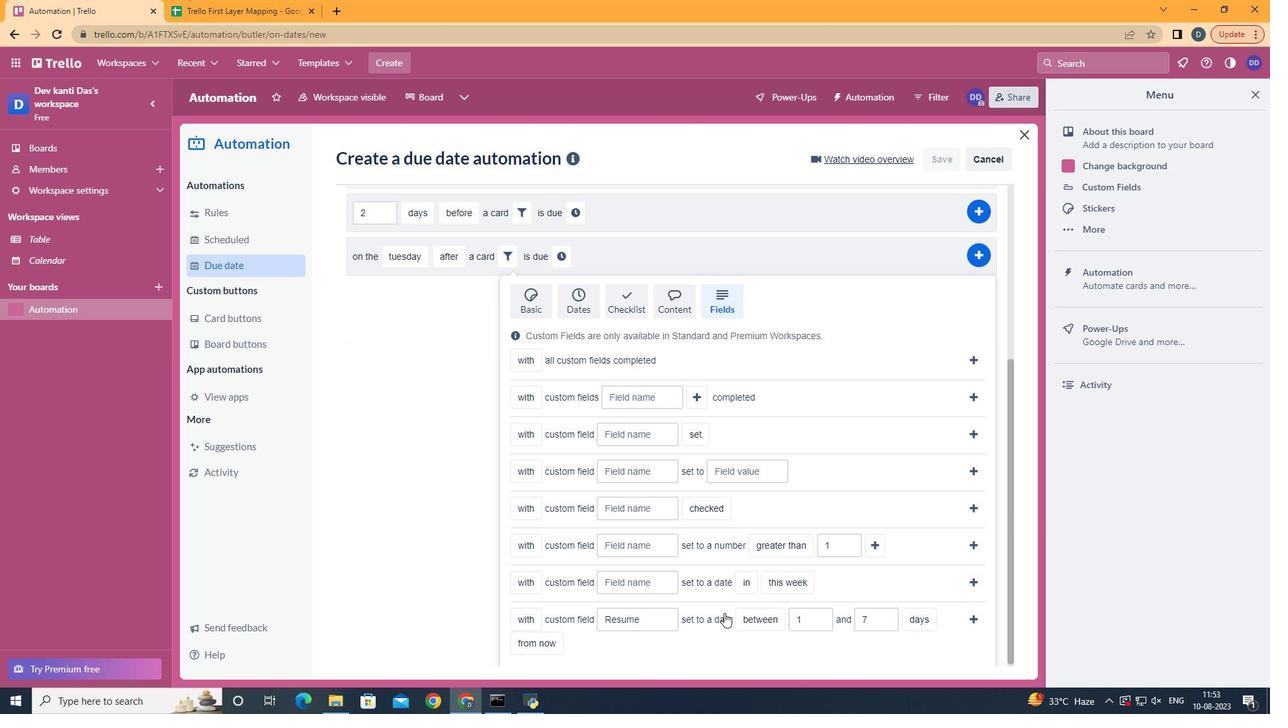 
Action: Mouse moved to (965, 615)
Screenshot: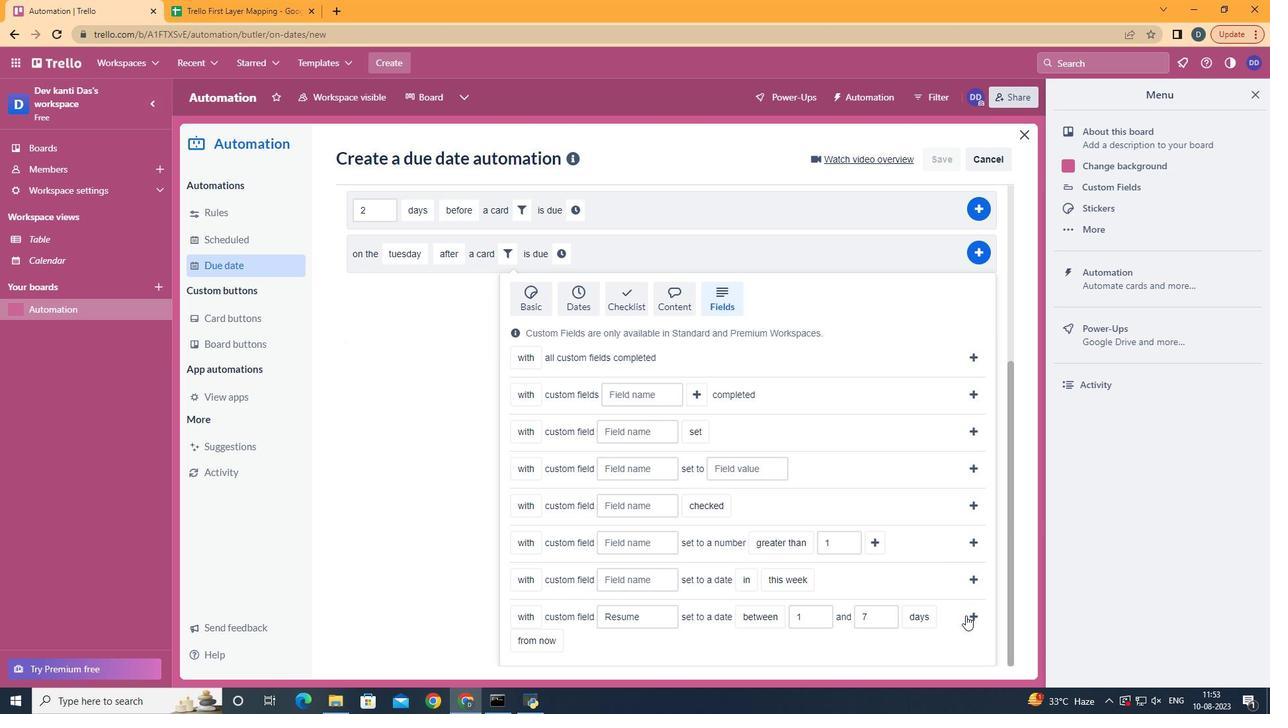 
Action: Mouse pressed left at (965, 615)
Screenshot: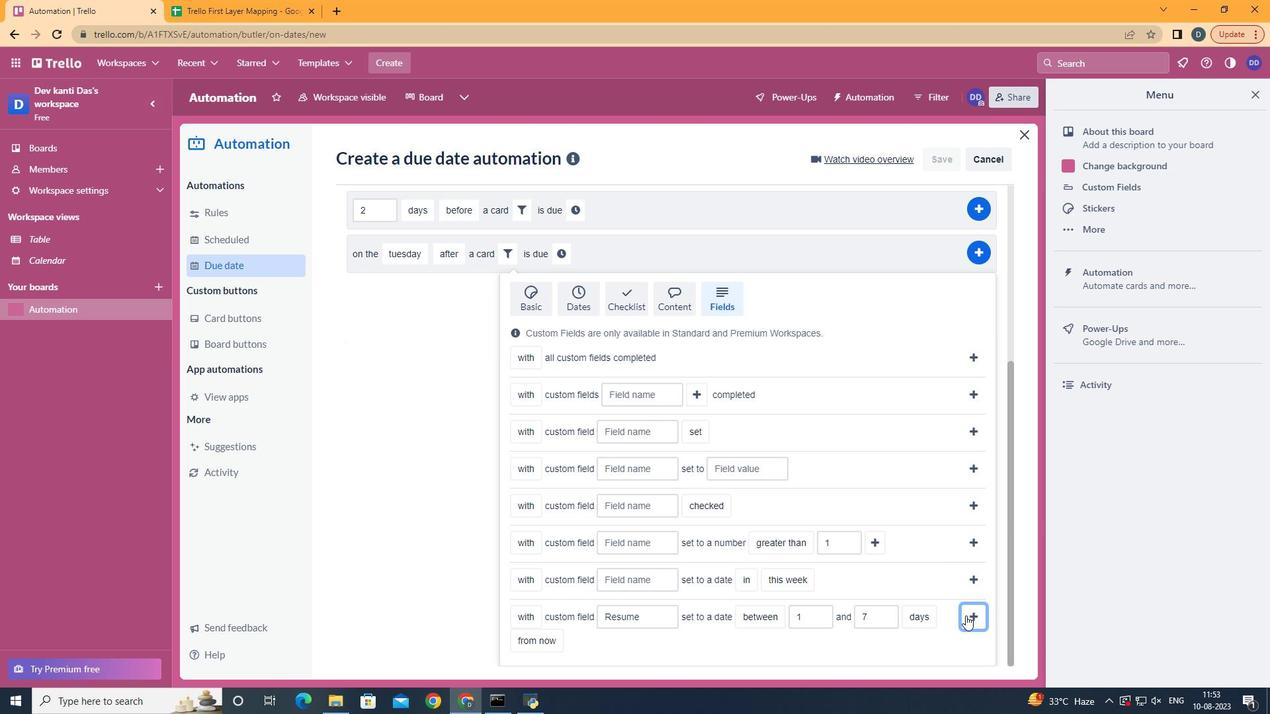 
Action: Mouse moved to (886, 531)
Screenshot: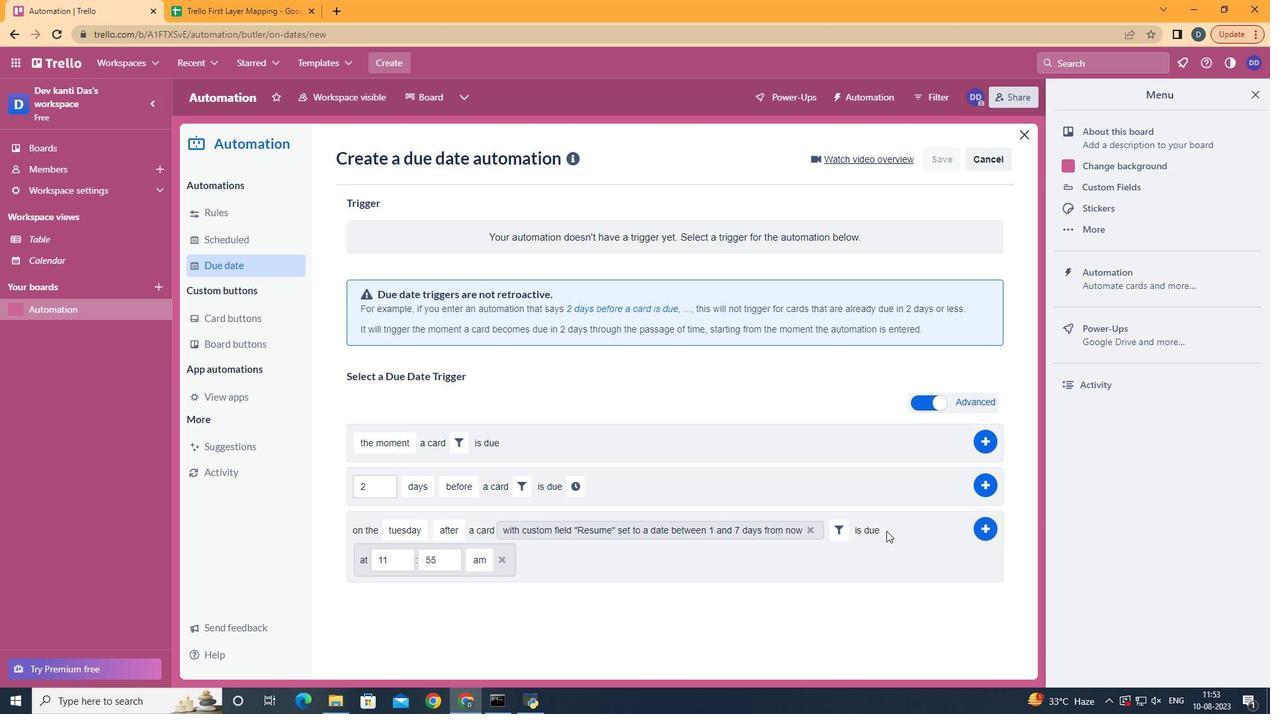 
Action: Mouse pressed left at (886, 531)
Screenshot: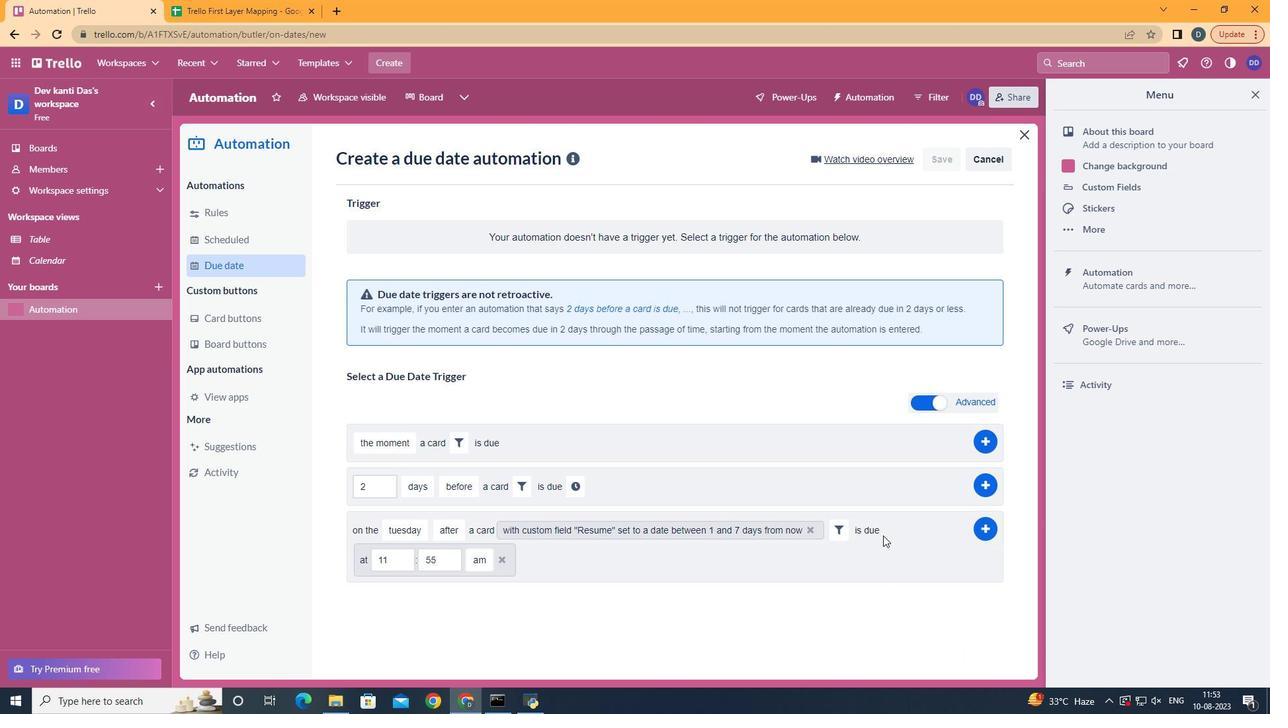 
Action: Mouse moved to (449, 564)
Screenshot: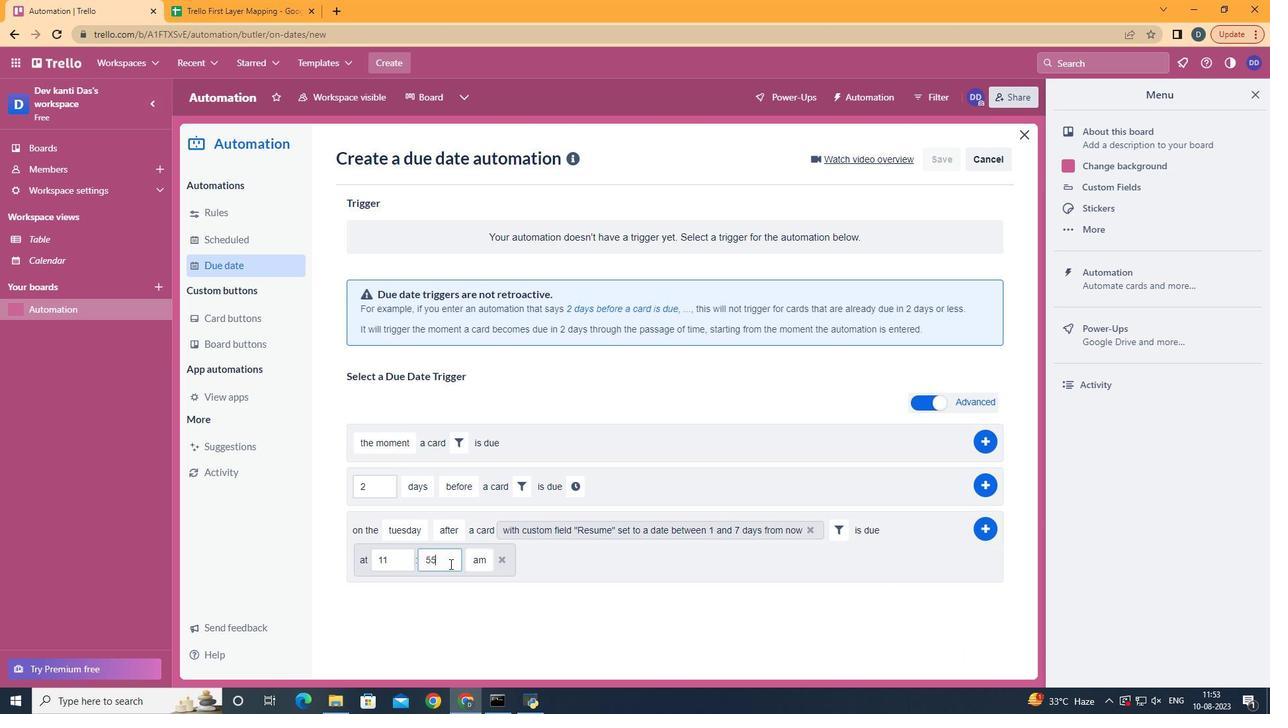 
Action: Mouse pressed left at (449, 564)
Screenshot: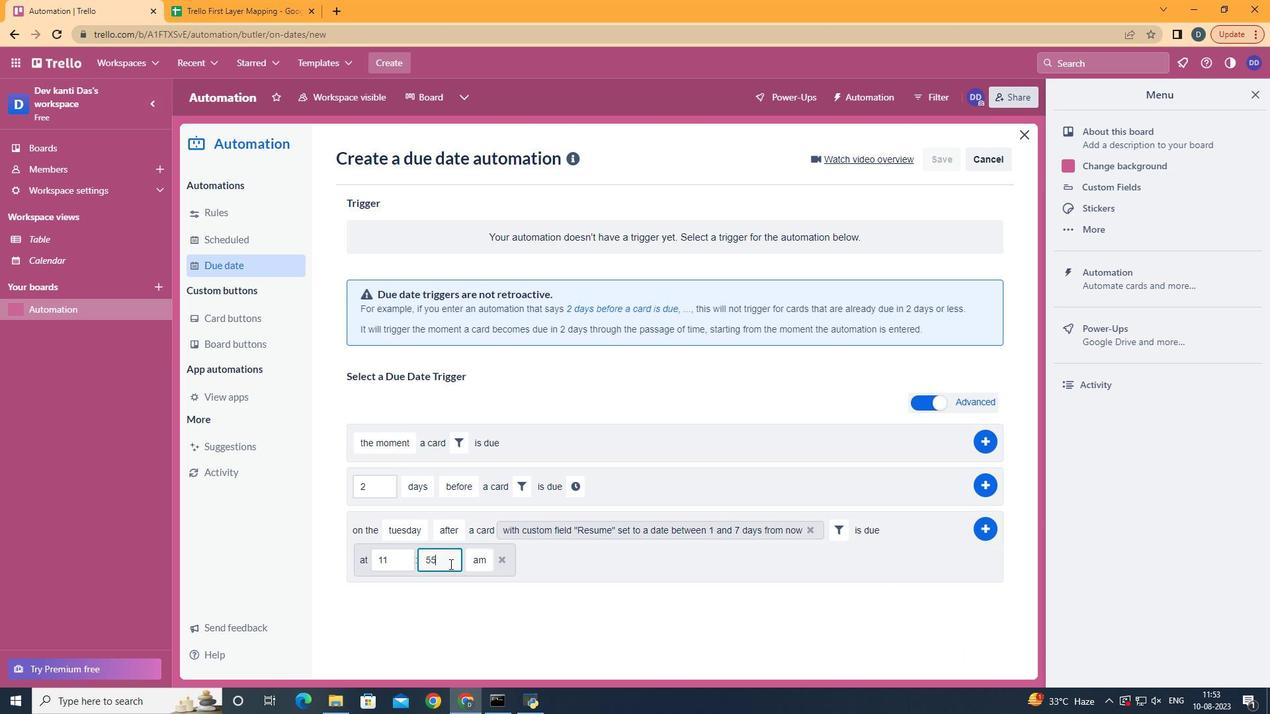 
Action: Mouse moved to (449, 564)
Screenshot: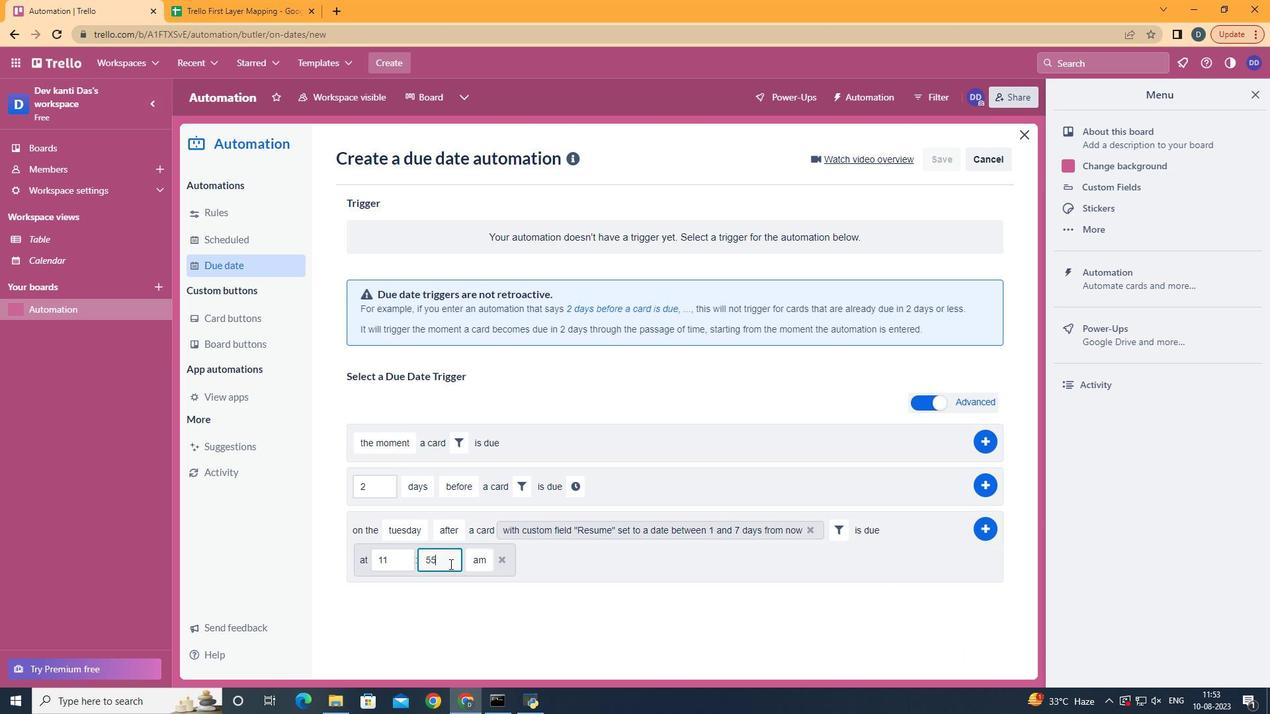 
Action: Key pressed <Key.backspace><Key.backspace>00
Screenshot: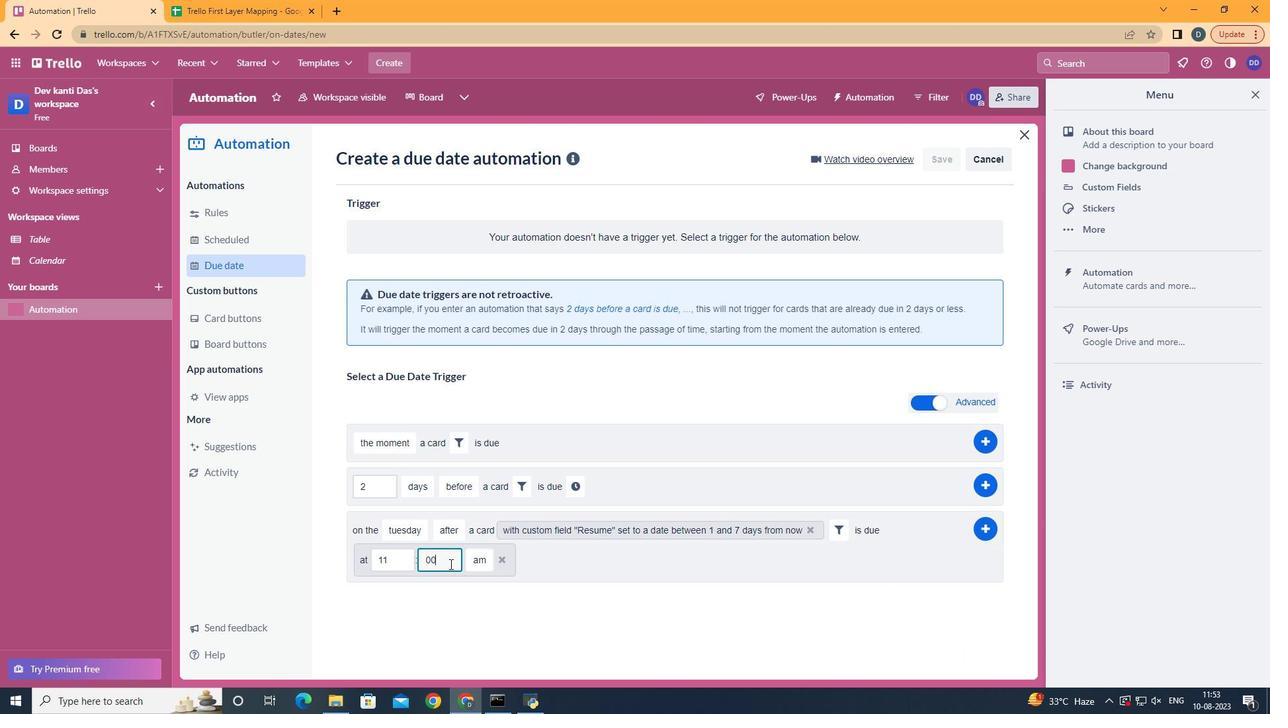 
Action: Mouse moved to (979, 535)
Screenshot: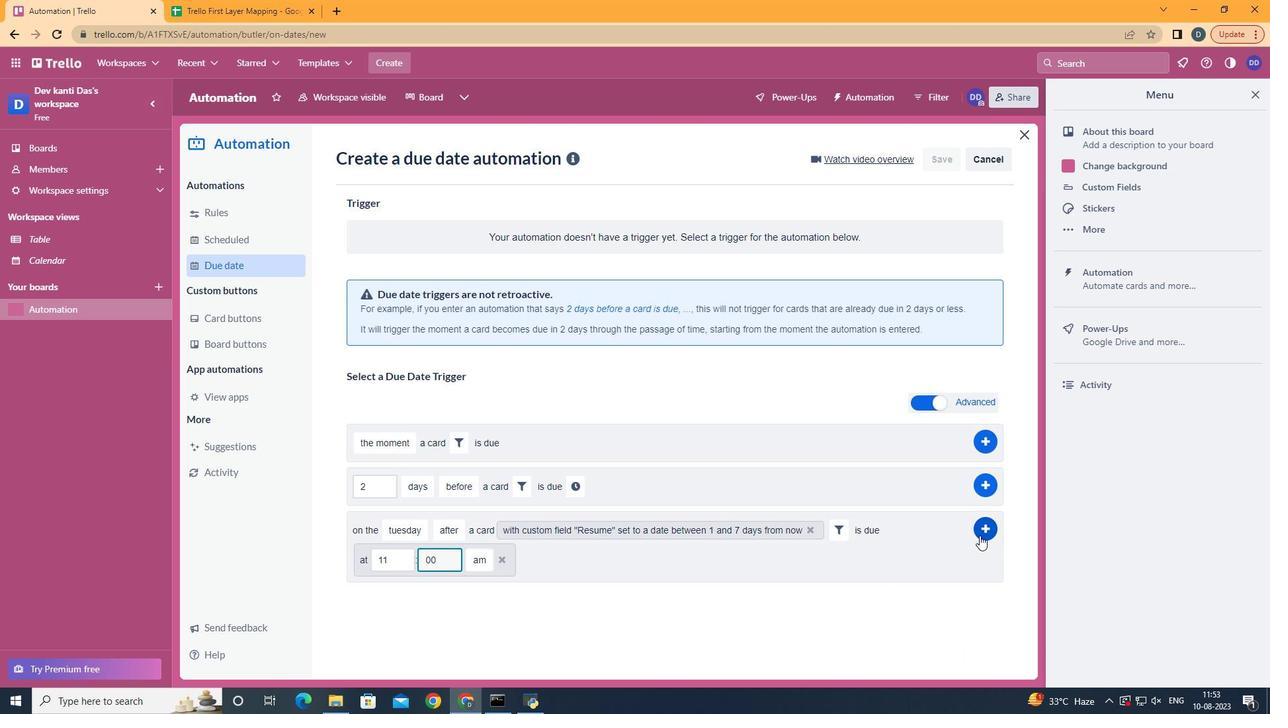 
Action: Mouse pressed left at (979, 535)
Screenshot: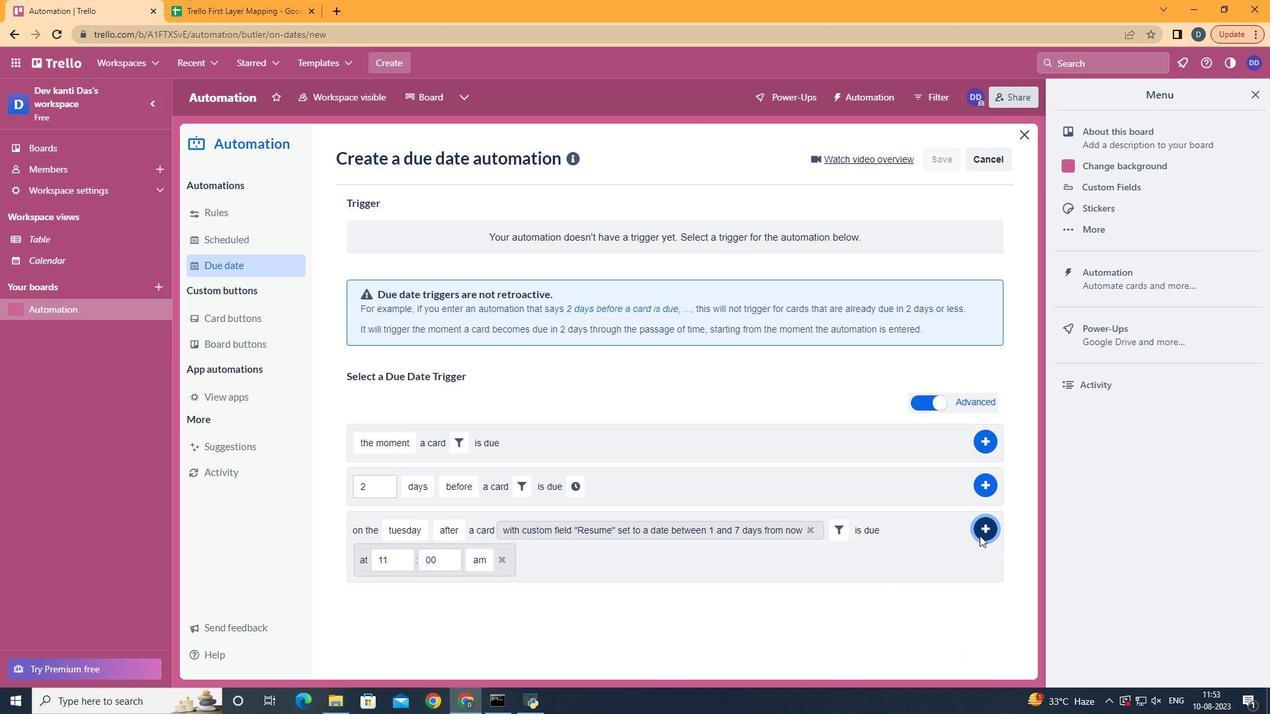 
Action: Mouse moved to (709, 313)
Screenshot: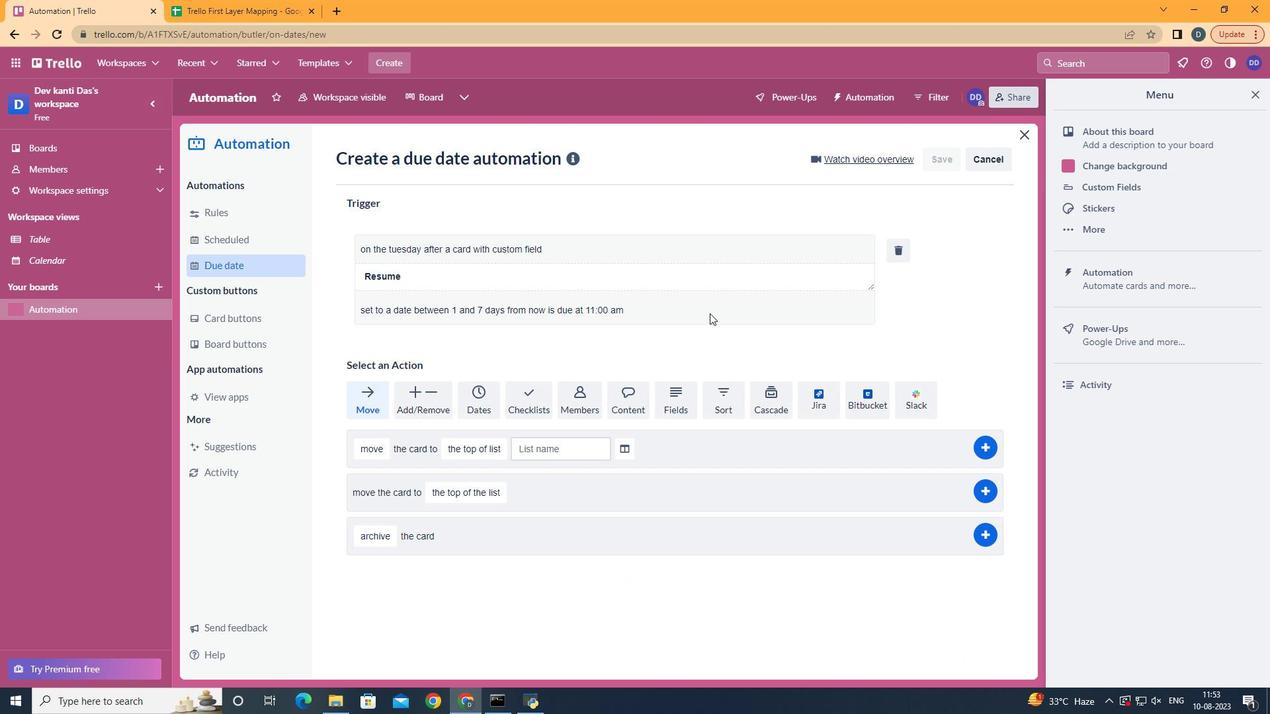 
